 Task: Start in the project CarveWorks the sprint 'Fast Frenzy', with a duration of 3 weeks. Start in the project CarveWorks the sprint 'Fast Frenzy', with a duration of 2 weeks. Start in the project CarveWorks the sprint 'Fast Frenzy', with a duration of 1 week
Action: Mouse moved to (213, 69)
Screenshot: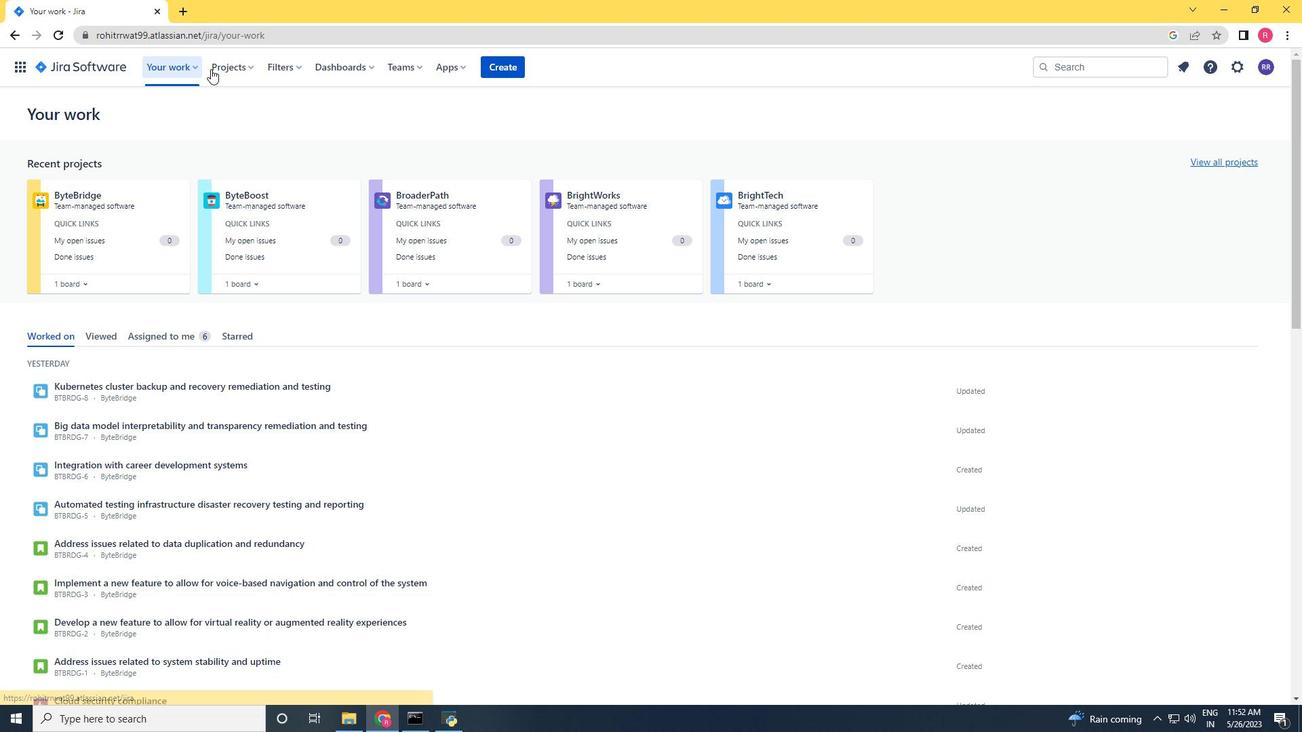 
Action: Mouse pressed left at (213, 69)
Screenshot: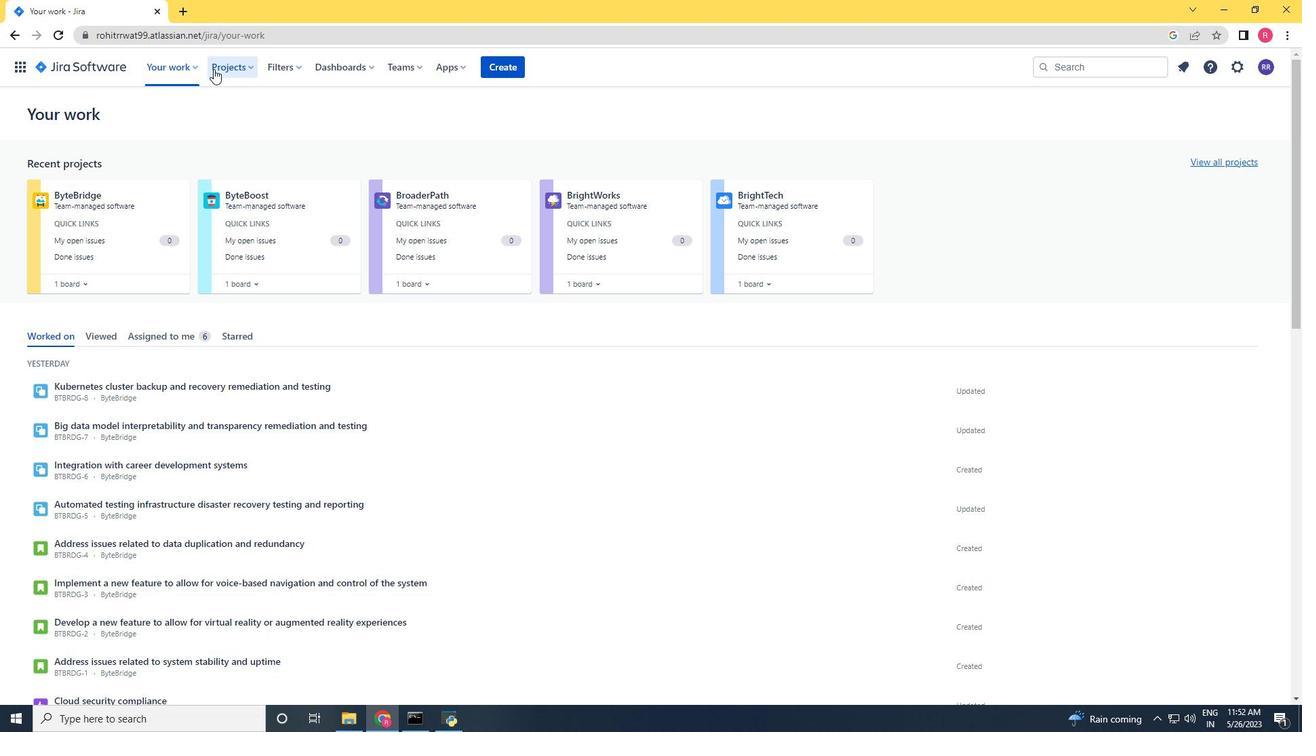 
Action: Mouse moved to (254, 139)
Screenshot: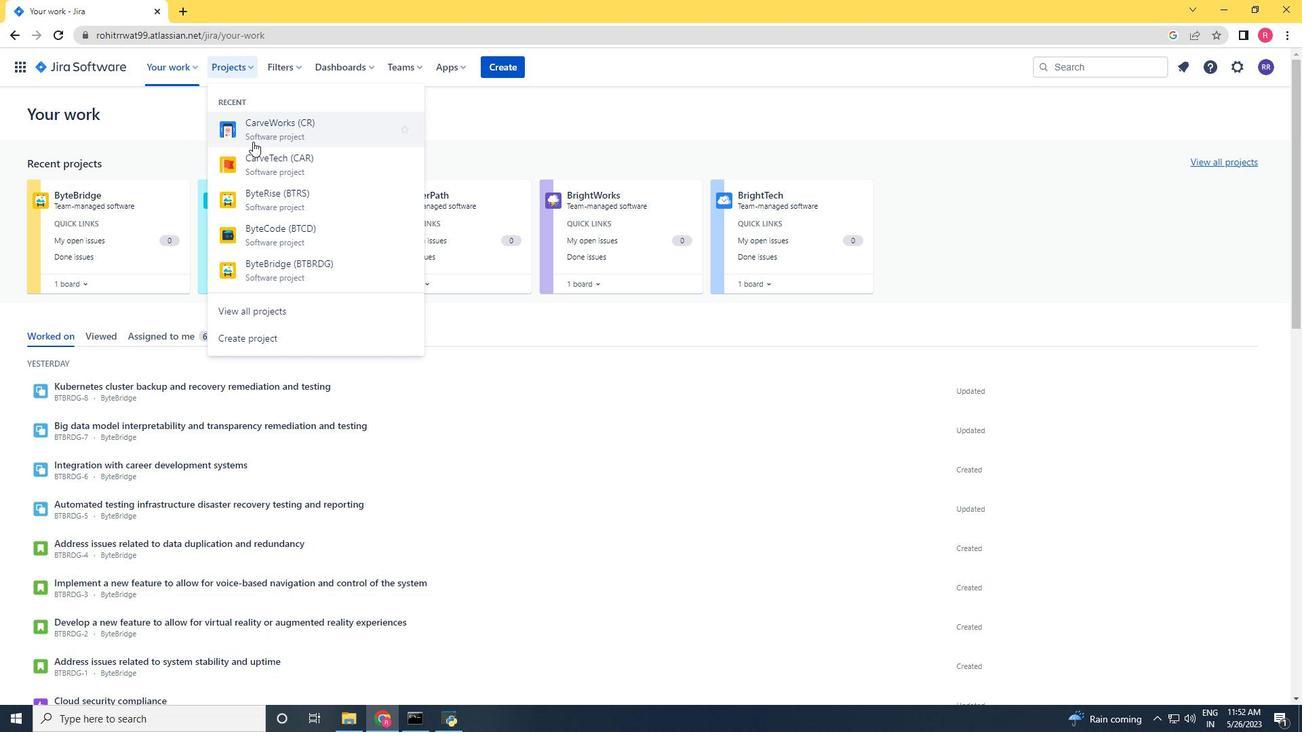
Action: Mouse pressed left at (254, 139)
Screenshot: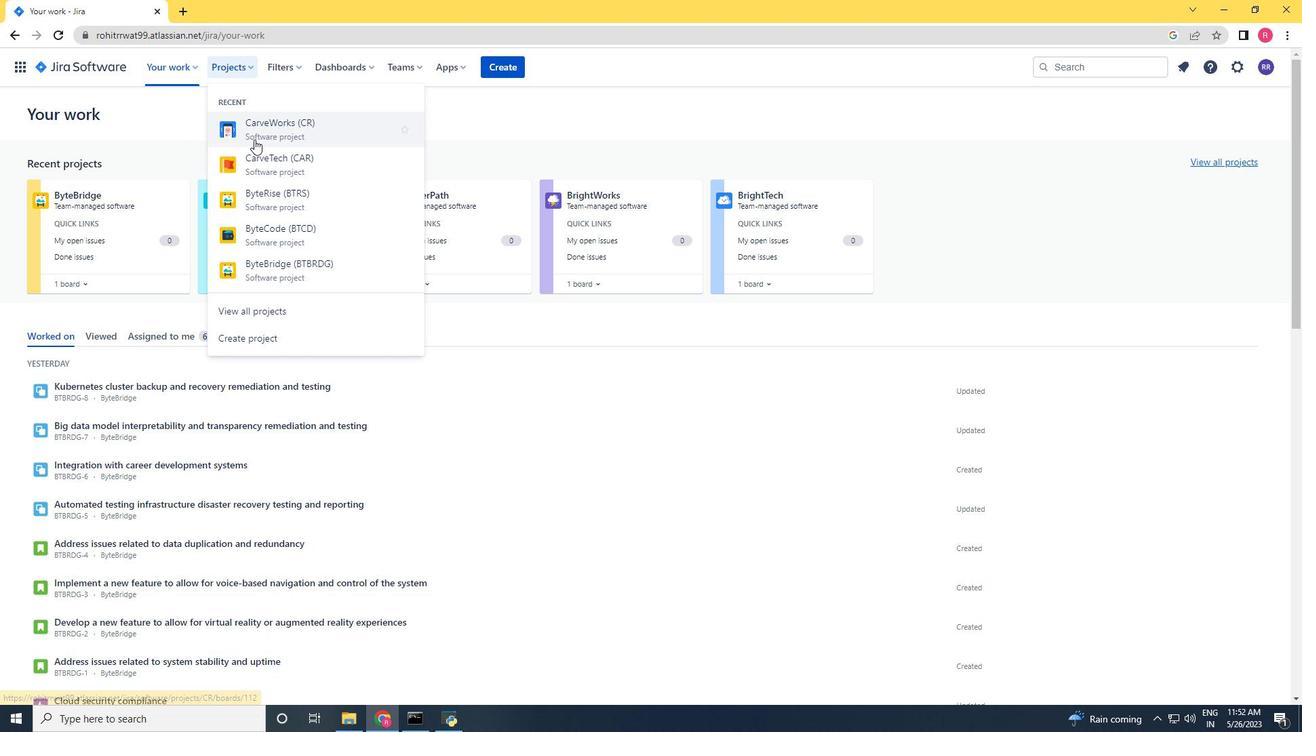 
Action: Mouse moved to (71, 202)
Screenshot: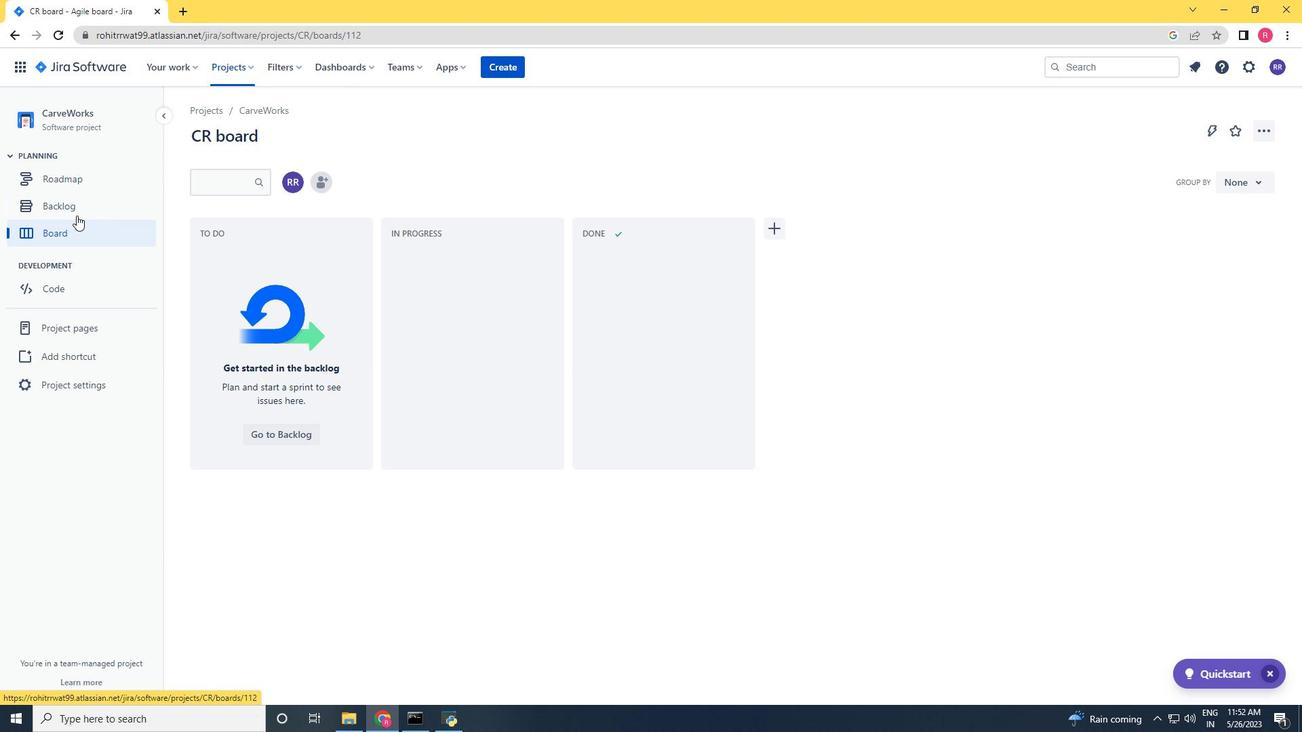 
Action: Mouse pressed left at (71, 202)
Screenshot: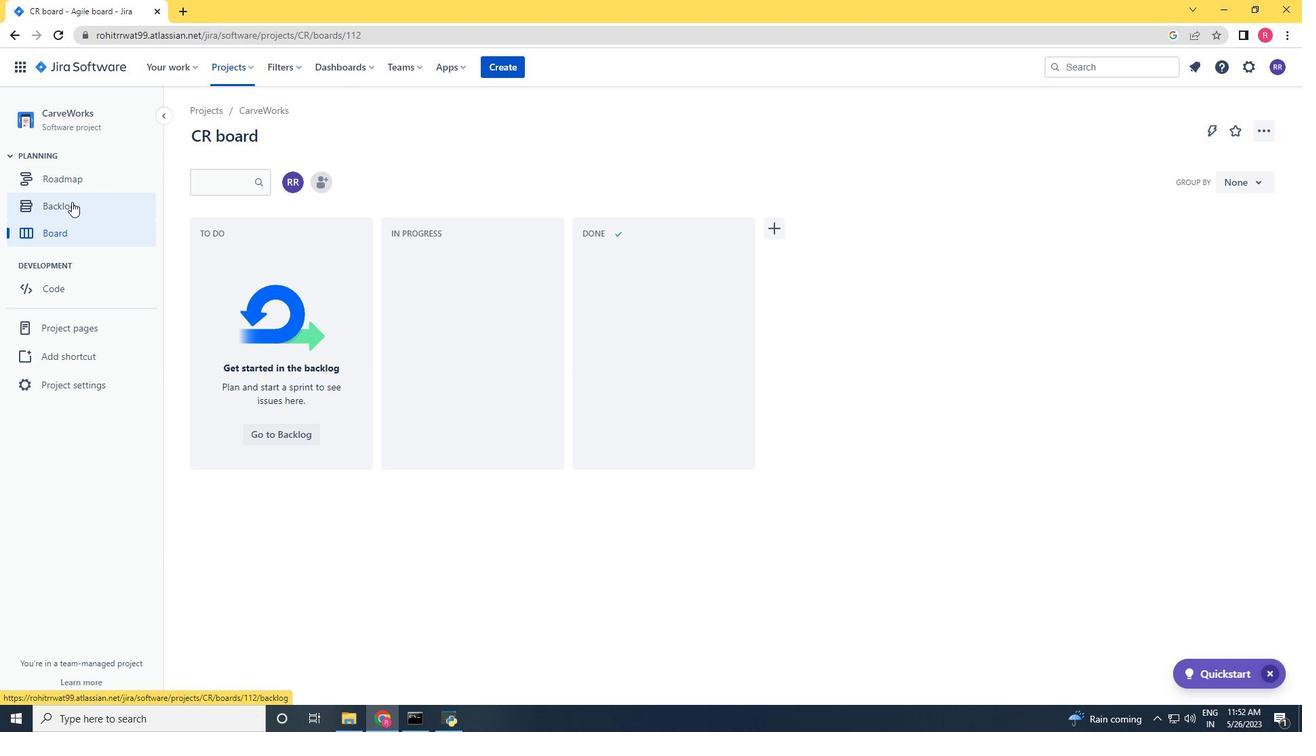 
Action: Mouse moved to (1186, 211)
Screenshot: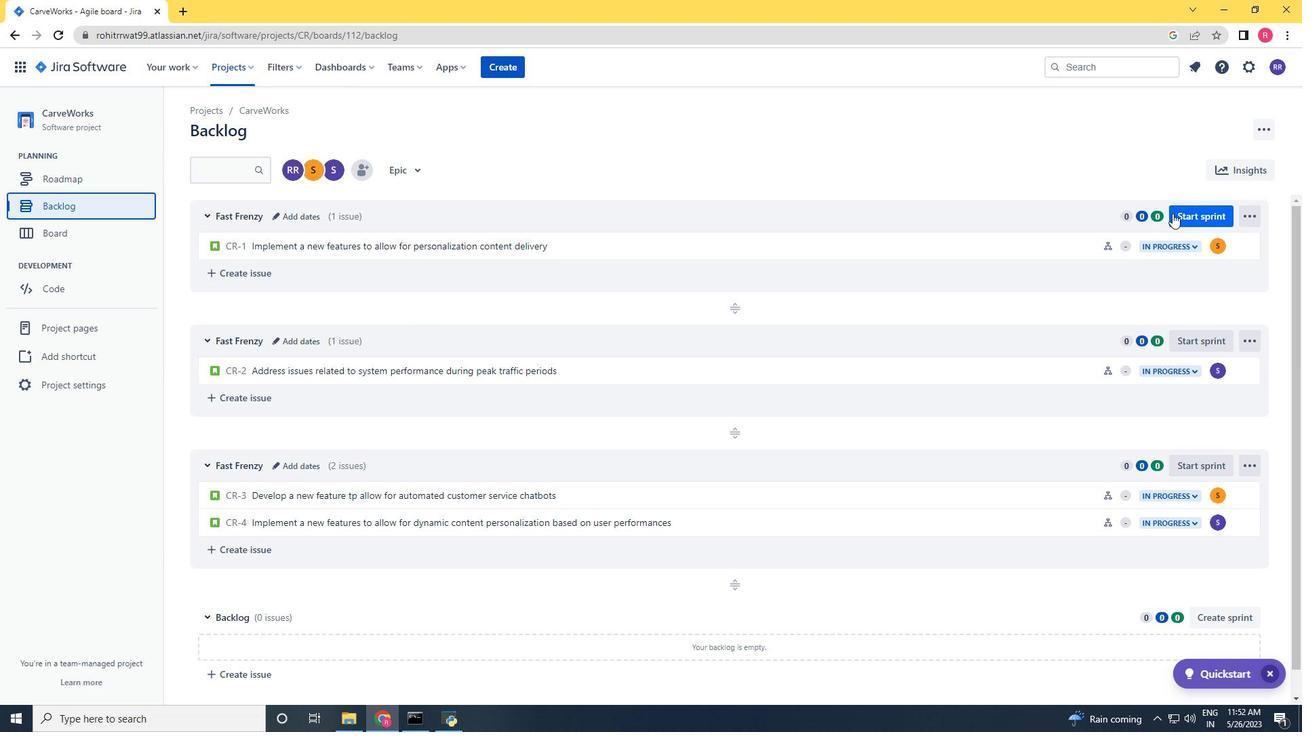 
Action: Mouse pressed left at (1186, 211)
Screenshot: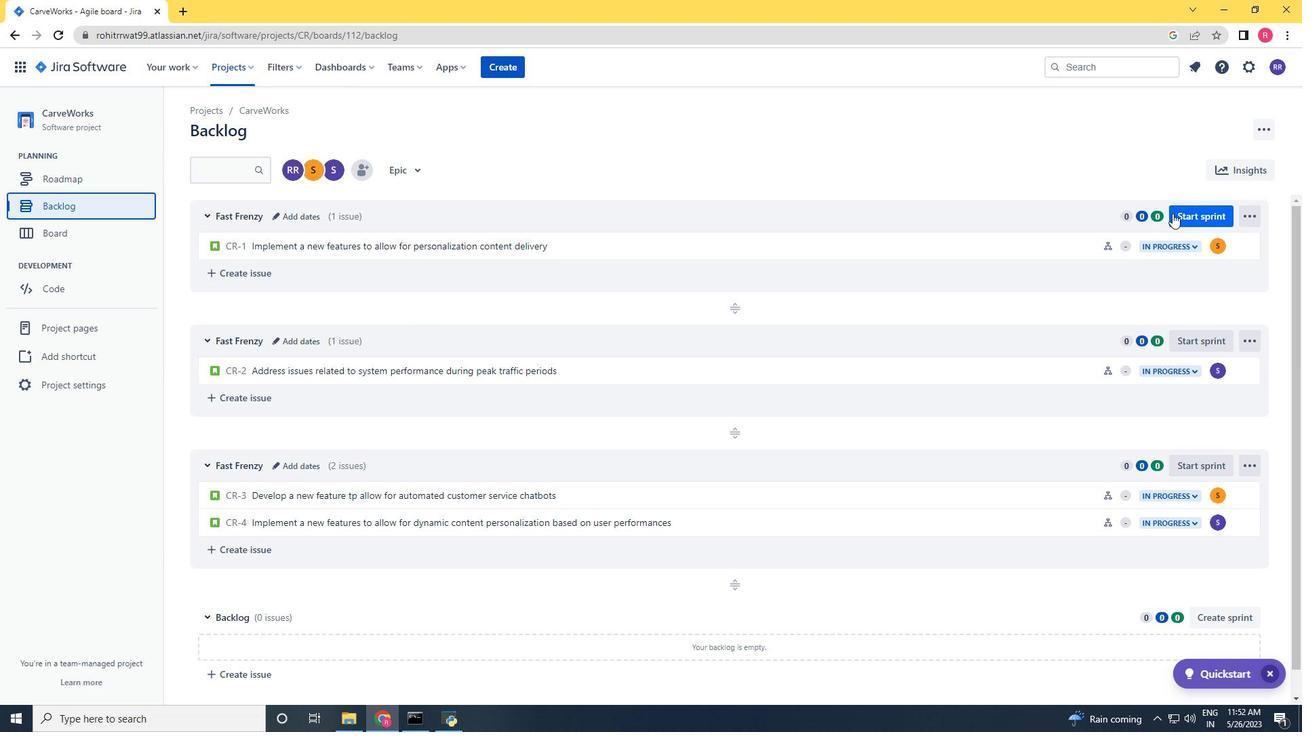
Action: Mouse moved to (604, 243)
Screenshot: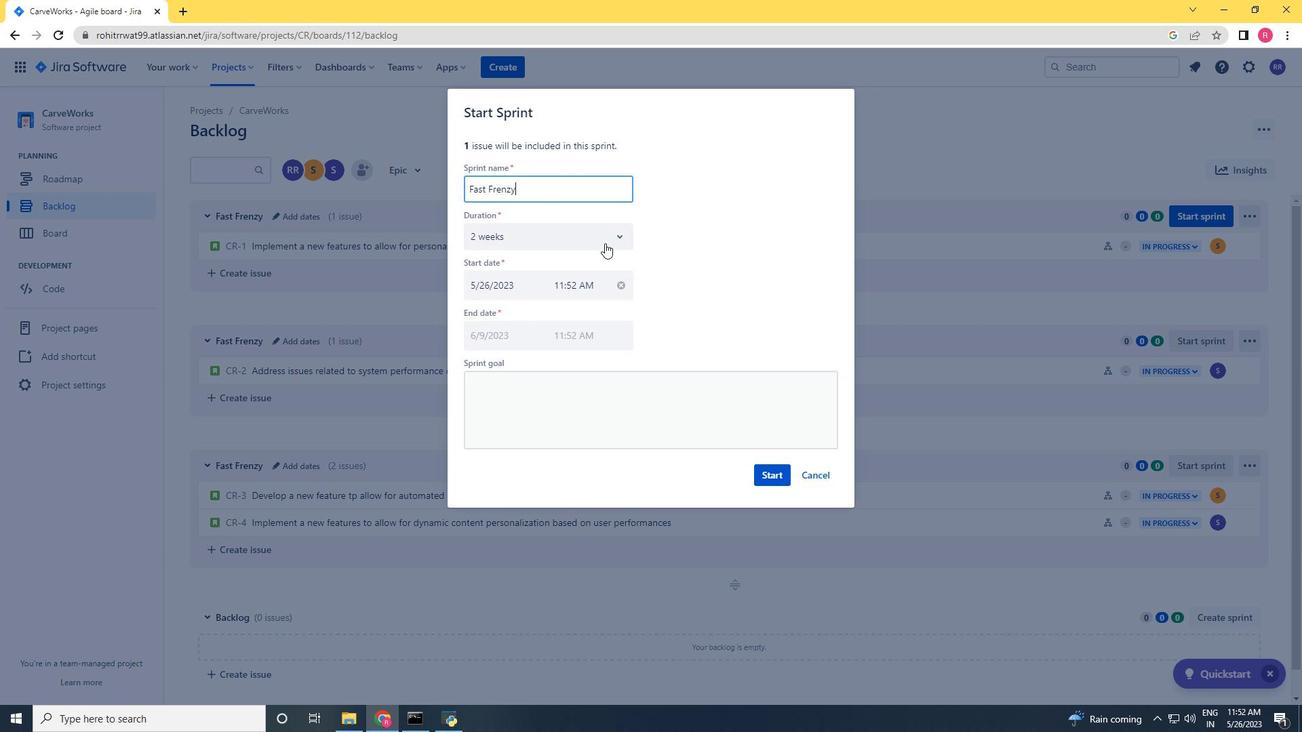 
Action: Mouse pressed left at (604, 243)
Screenshot: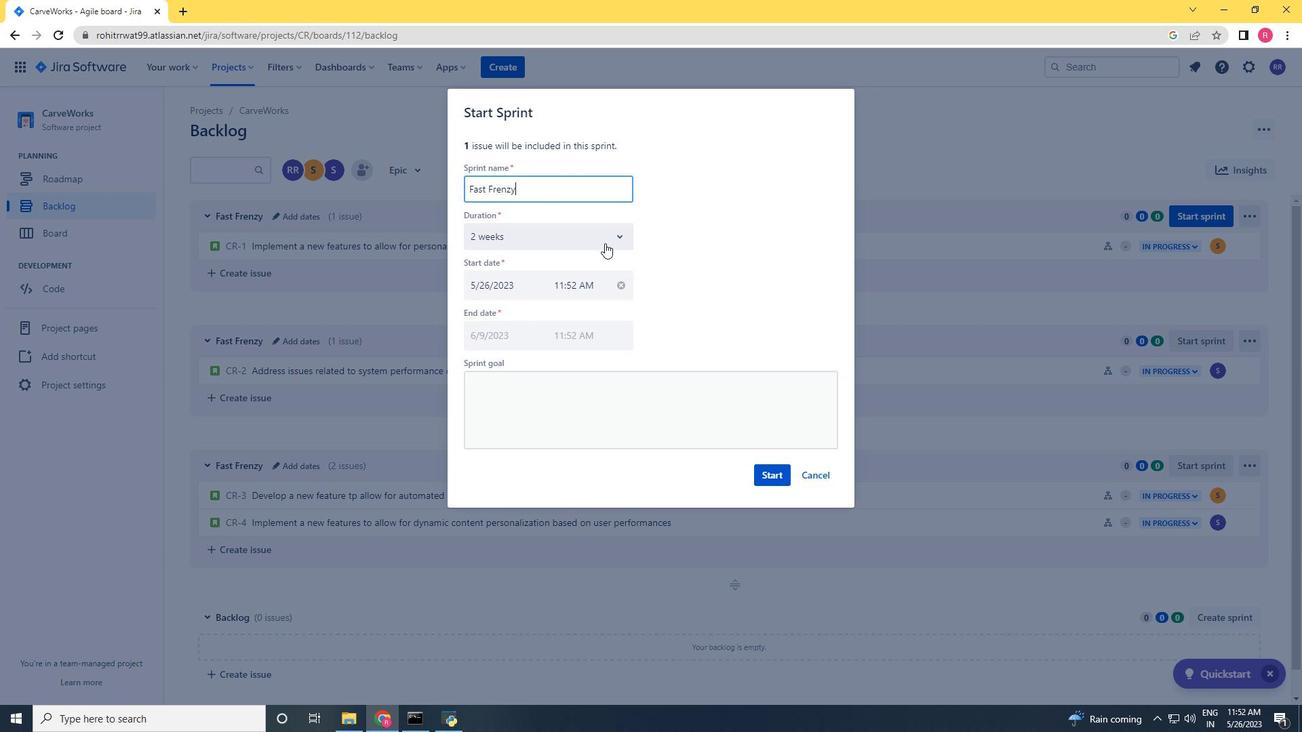 
Action: Mouse moved to (569, 308)
Screenshot: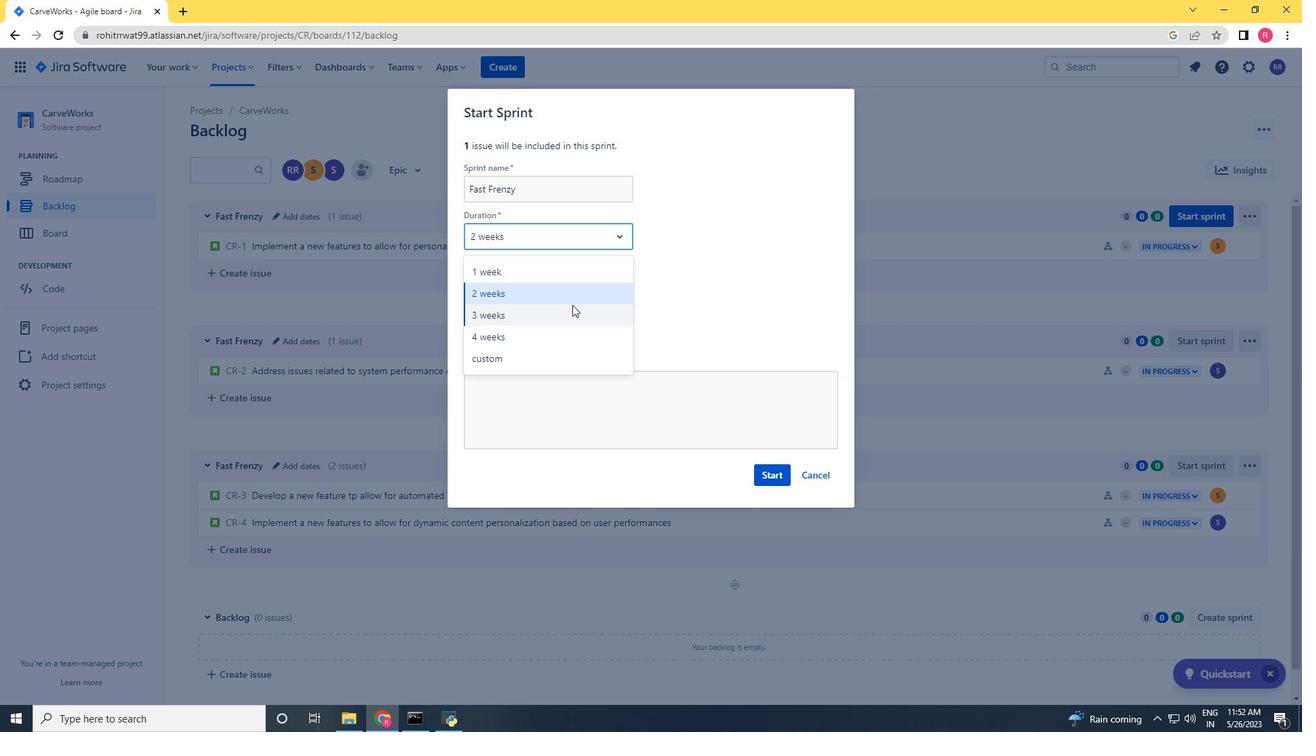 
Action: Mouse pressed left at (569, 308)
Screenshot: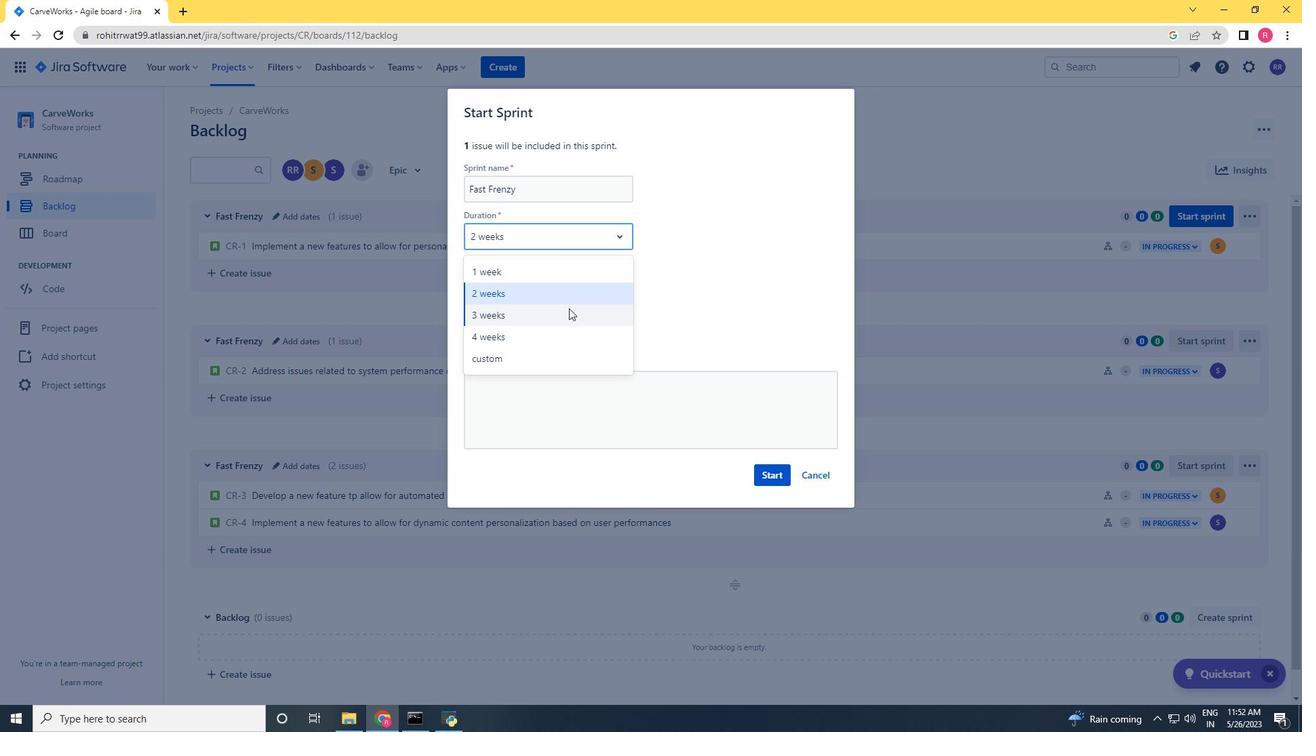 
Action: Mouse moved to (773, 474)
Screenshot: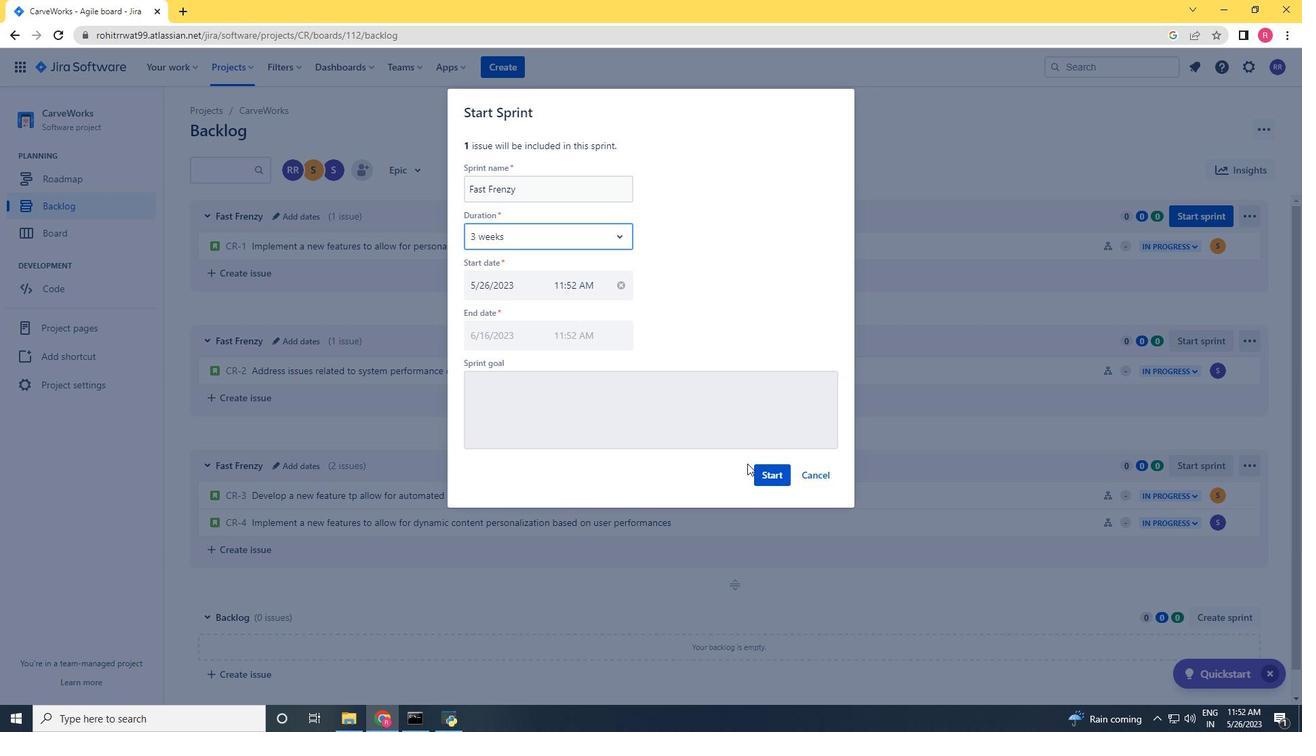 
Action: Mouse pressed left at (773, 474)
Screenshot: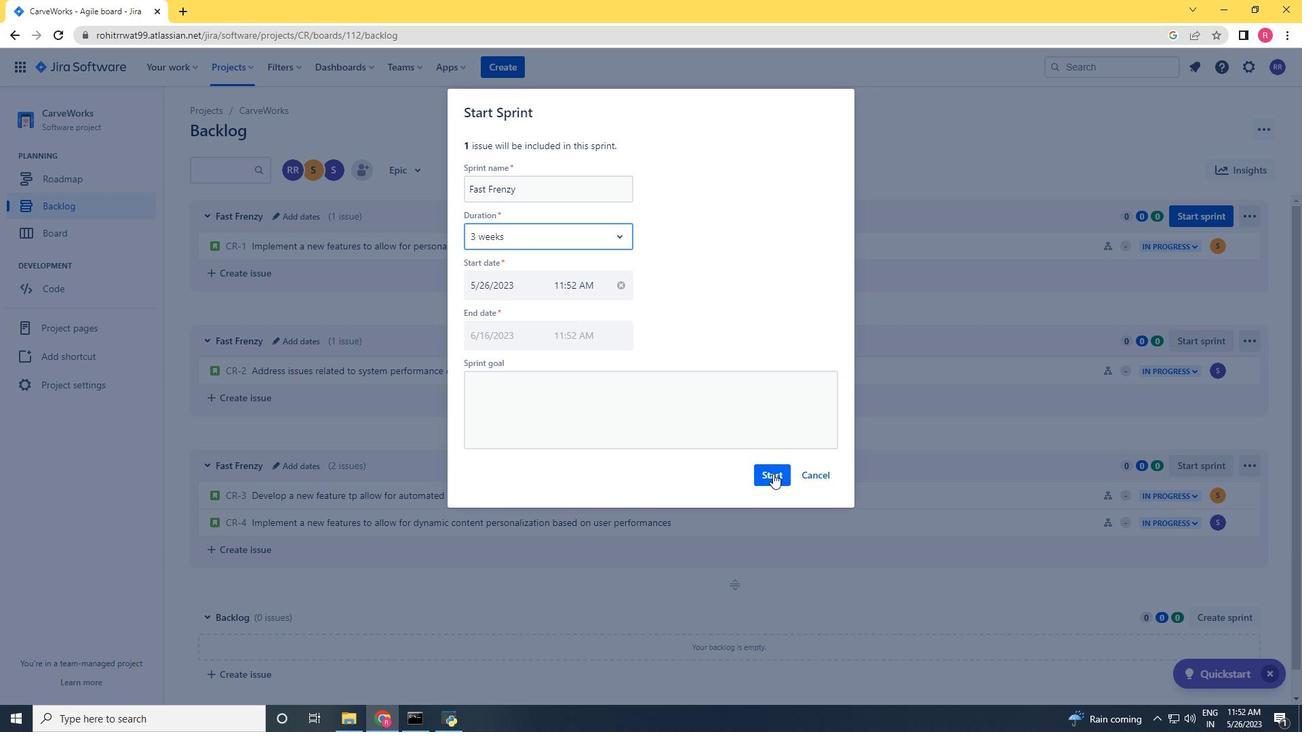 
Action: Mouse moved to (138, 217)
Screenshot: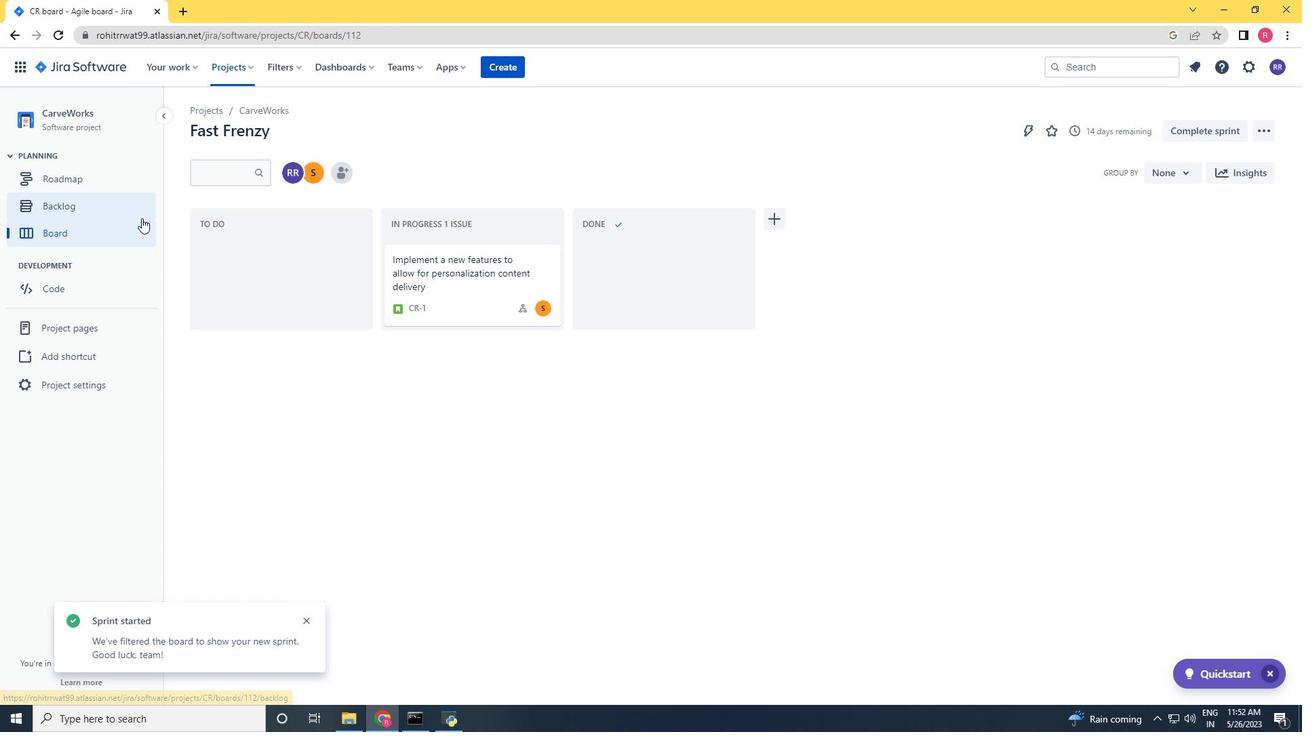 
Action: Mouse pressed left at (138, 217)
Screenshot: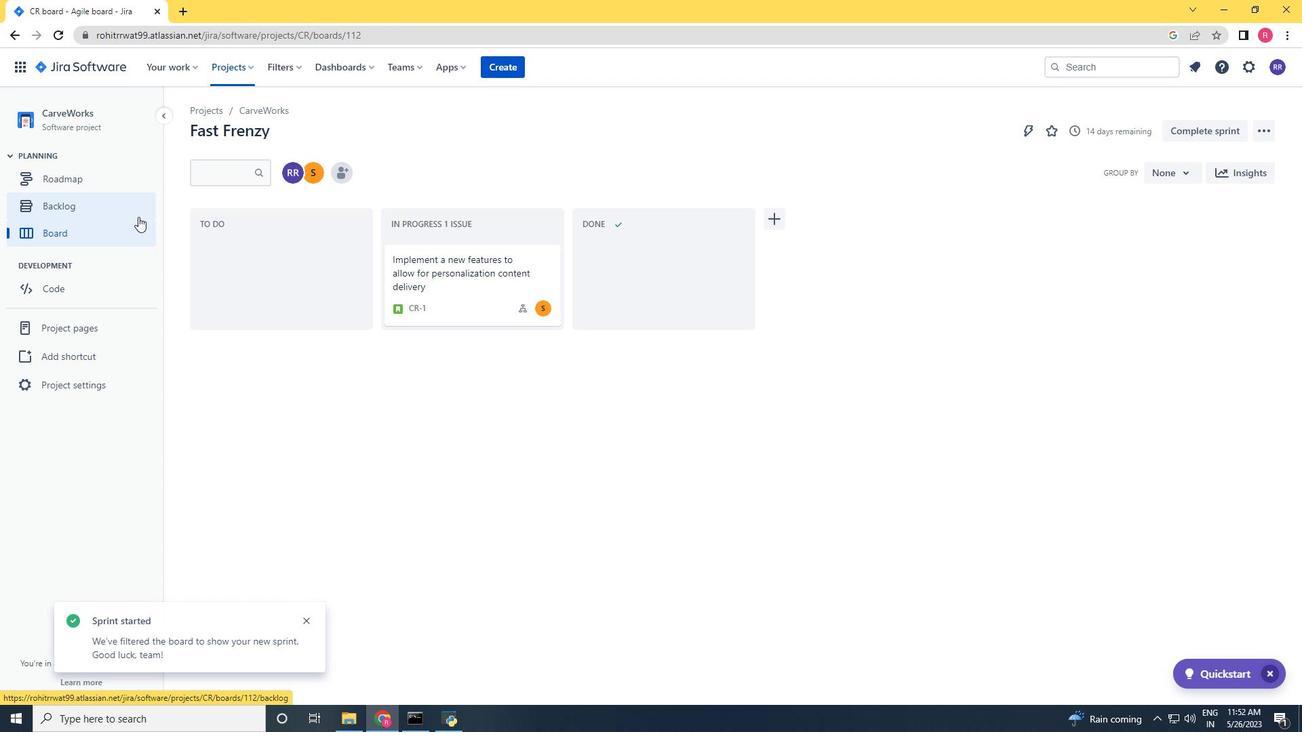 
Action: Mouse moved to (1186, 331)
Screenshot: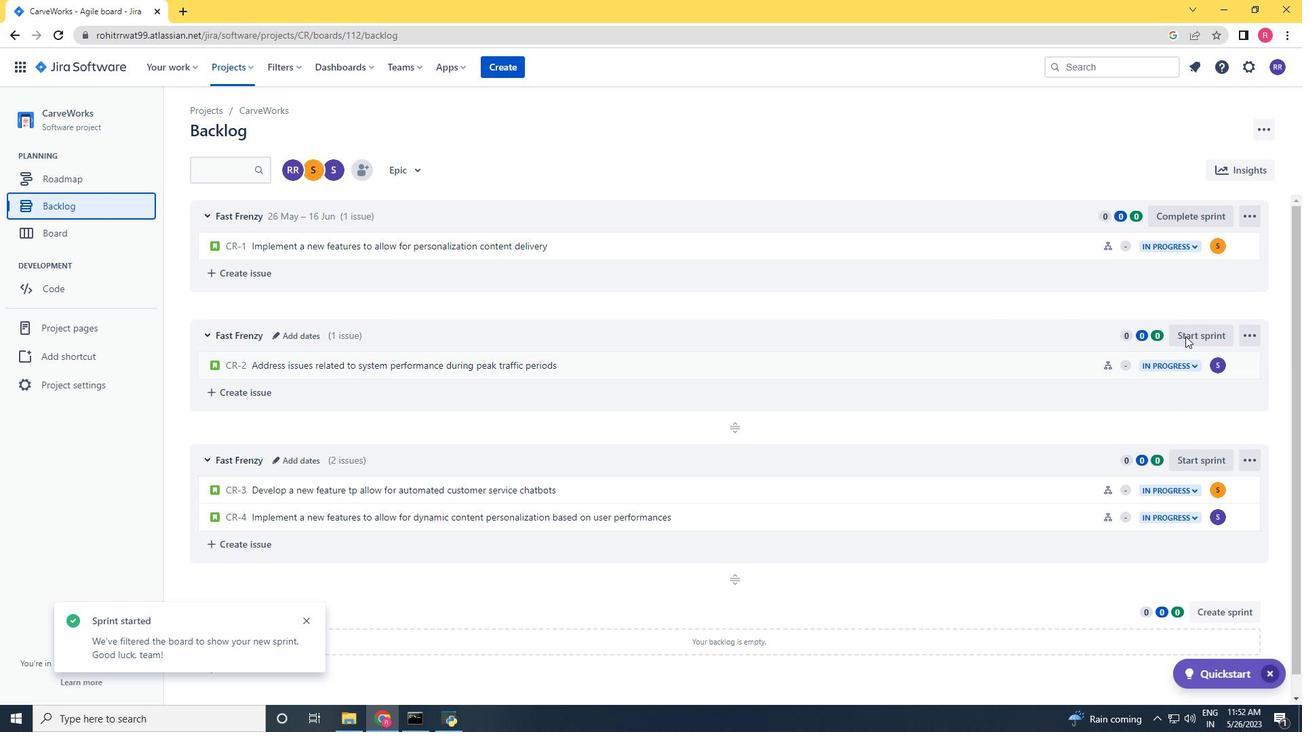
Action: Mouse pressed left at (1186, 331)
Screenshot: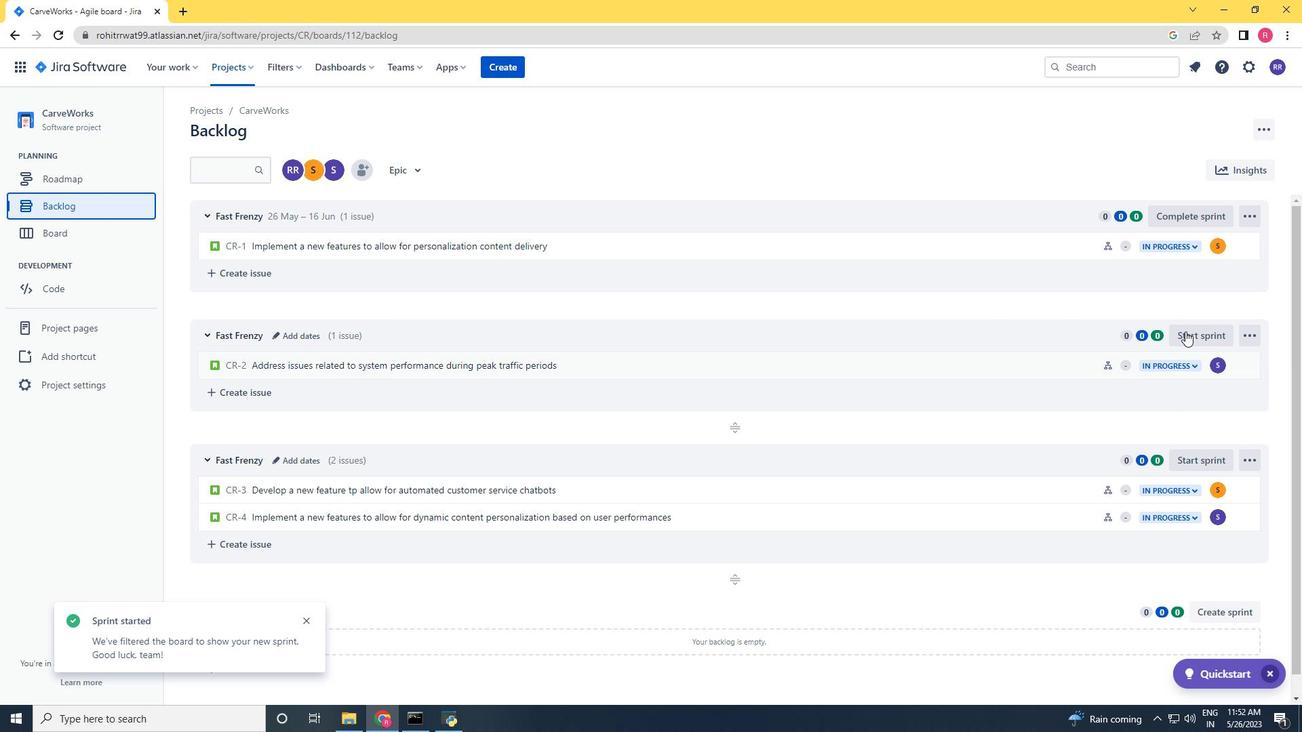 
Action: Mouse moved to (595, 221)
Screenshot: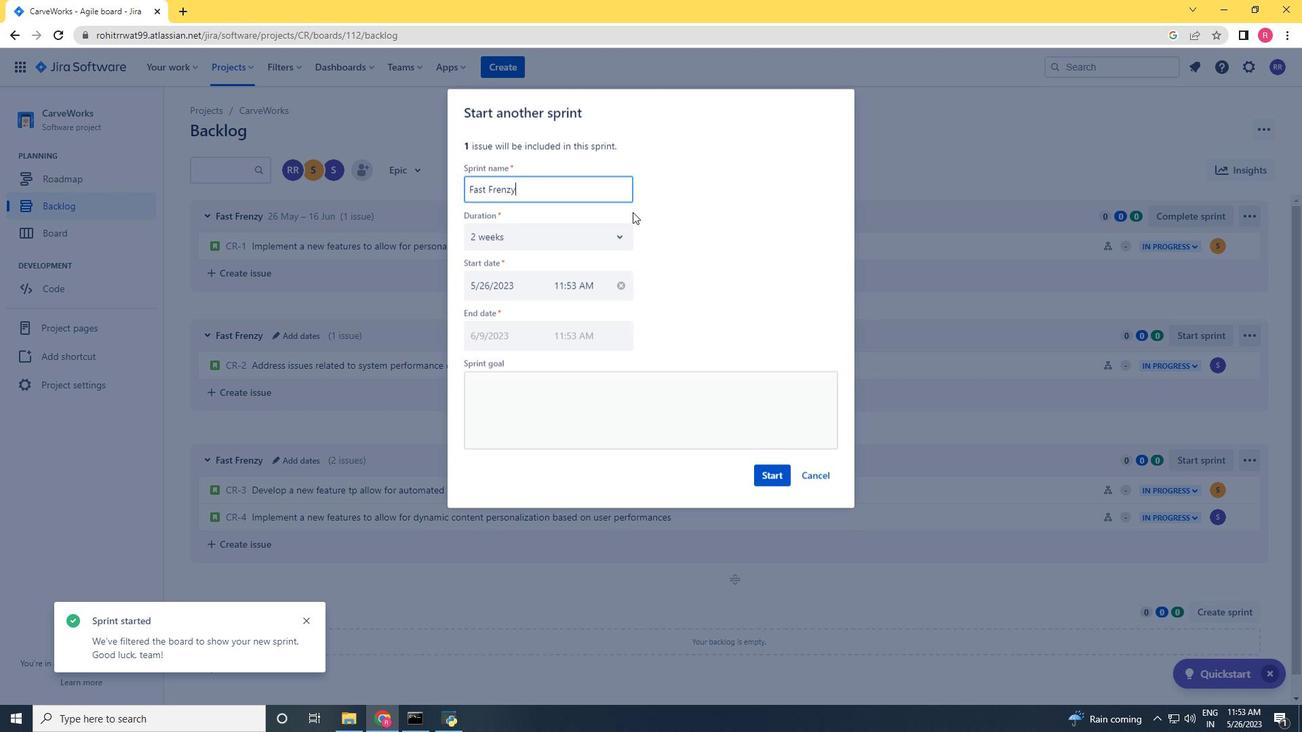 
Action: Mouse pressed left at (595, 221)
Screenshot: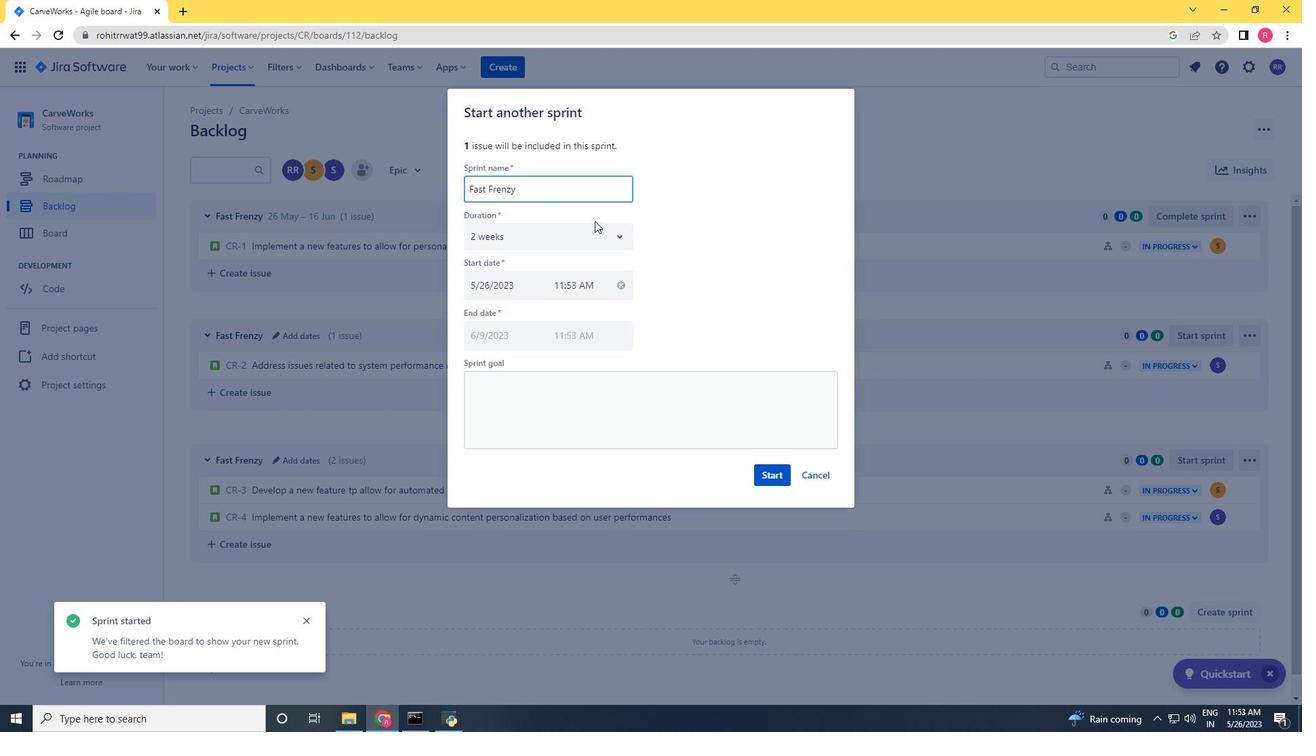 
Action: Mouse moved to (595, 228)
Screenshot: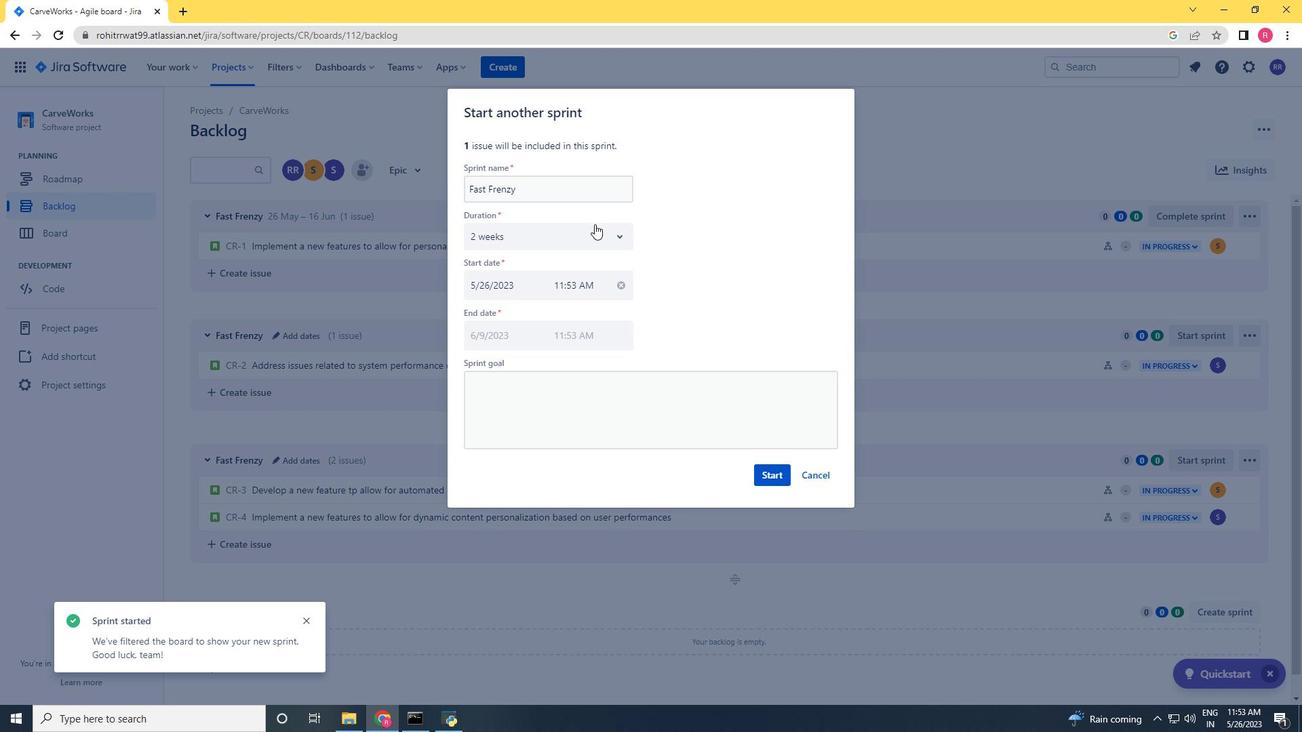 
Action: Mouse pressed left at (595, 228)
Screenshot: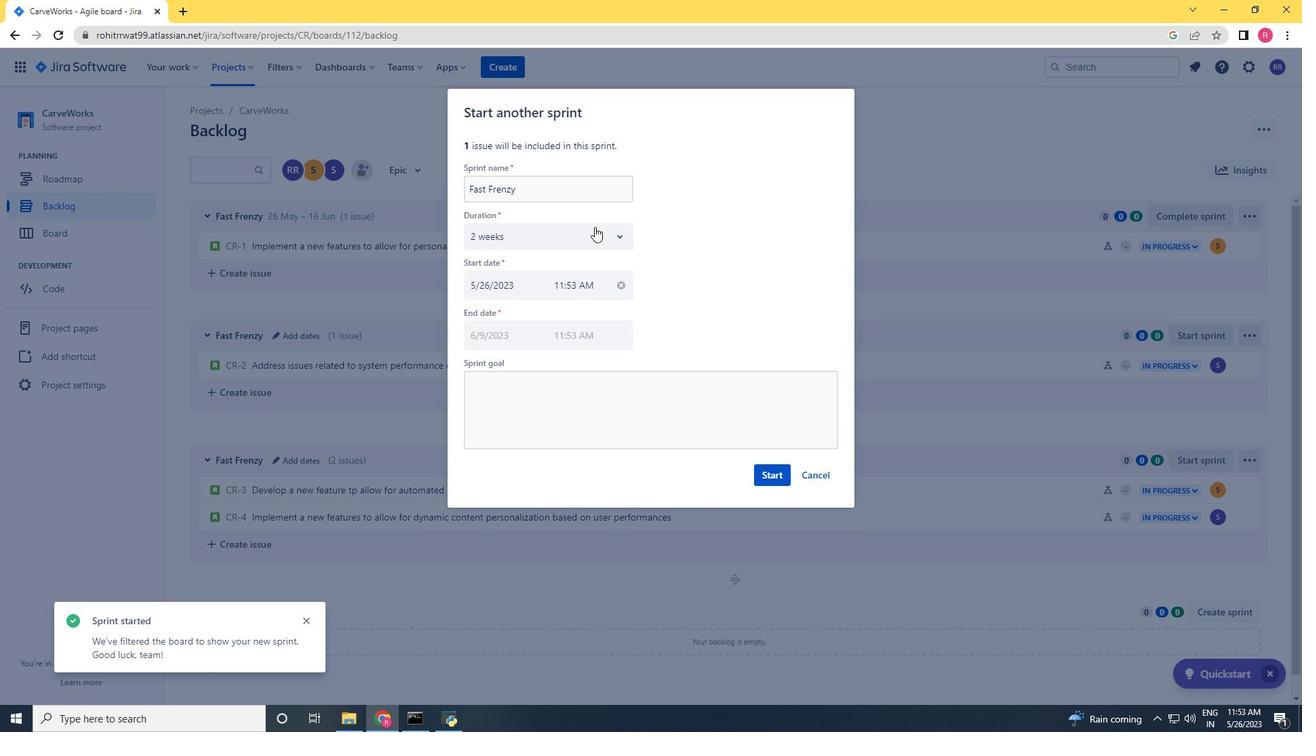 
Action: Mouse moved to (558, 293)
Screenshot: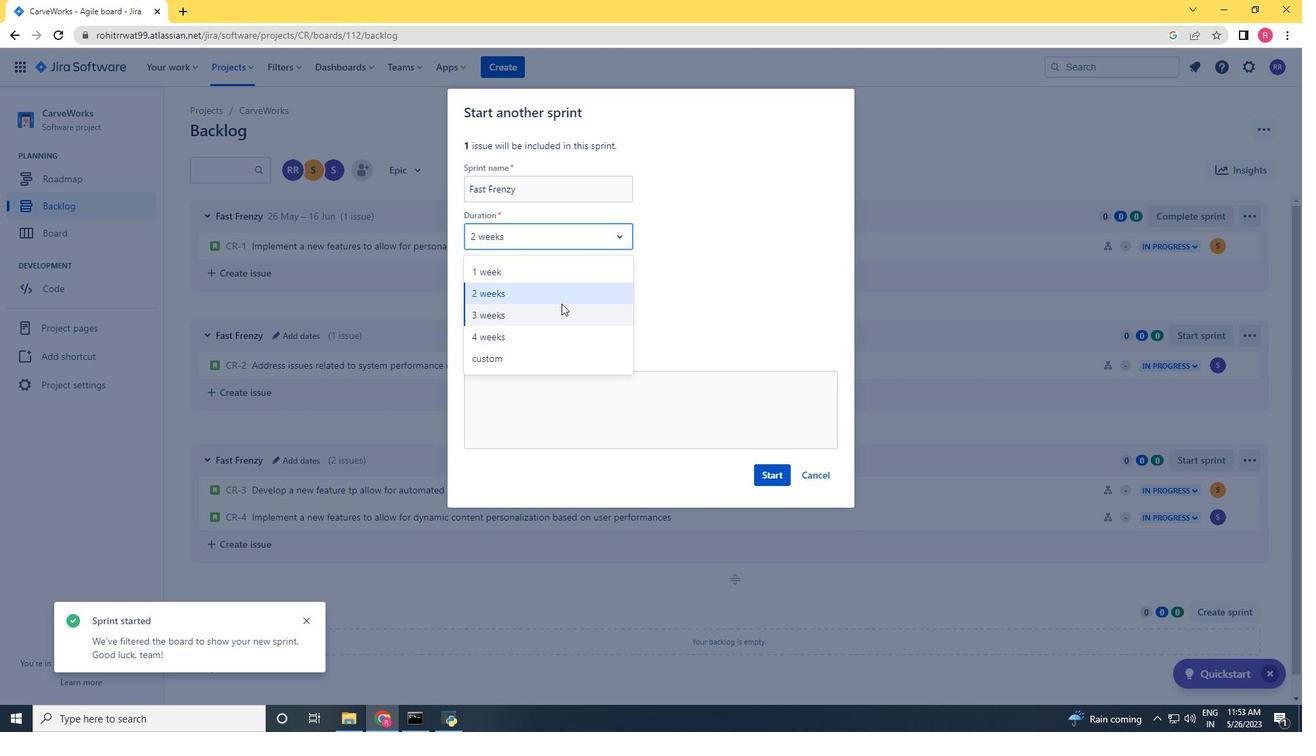
Action: Mouse pressed left at (558, 293)
Screenshot: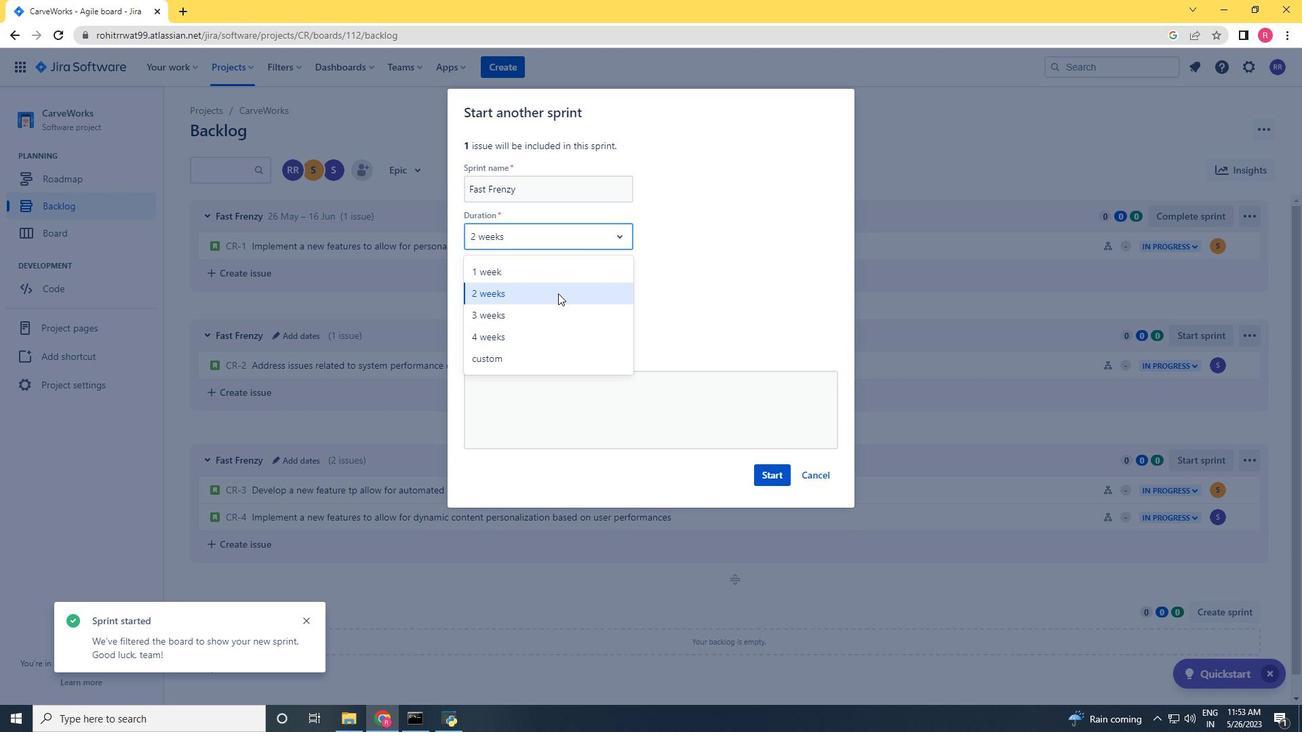 
Action: Mouse moved to (774, 474)
Screenshot: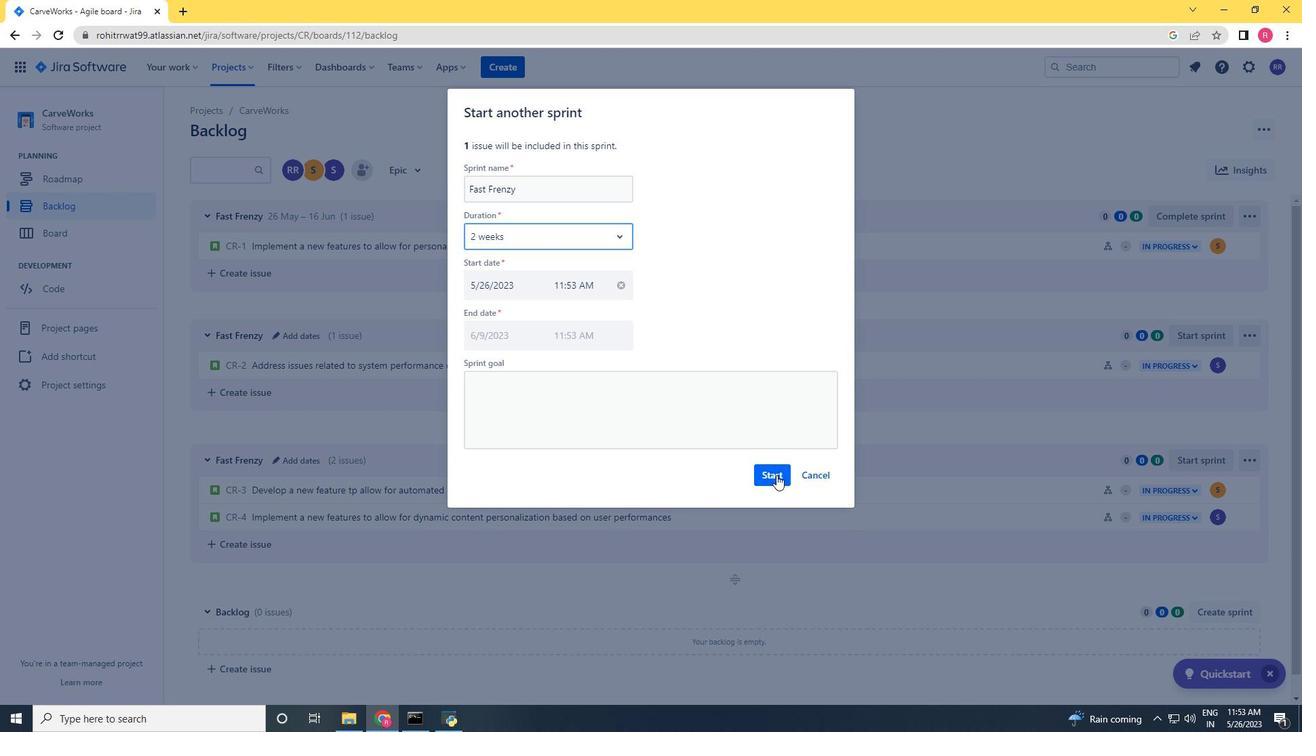 
Action: Mouse pressed left at (774, 474)
Screenshot: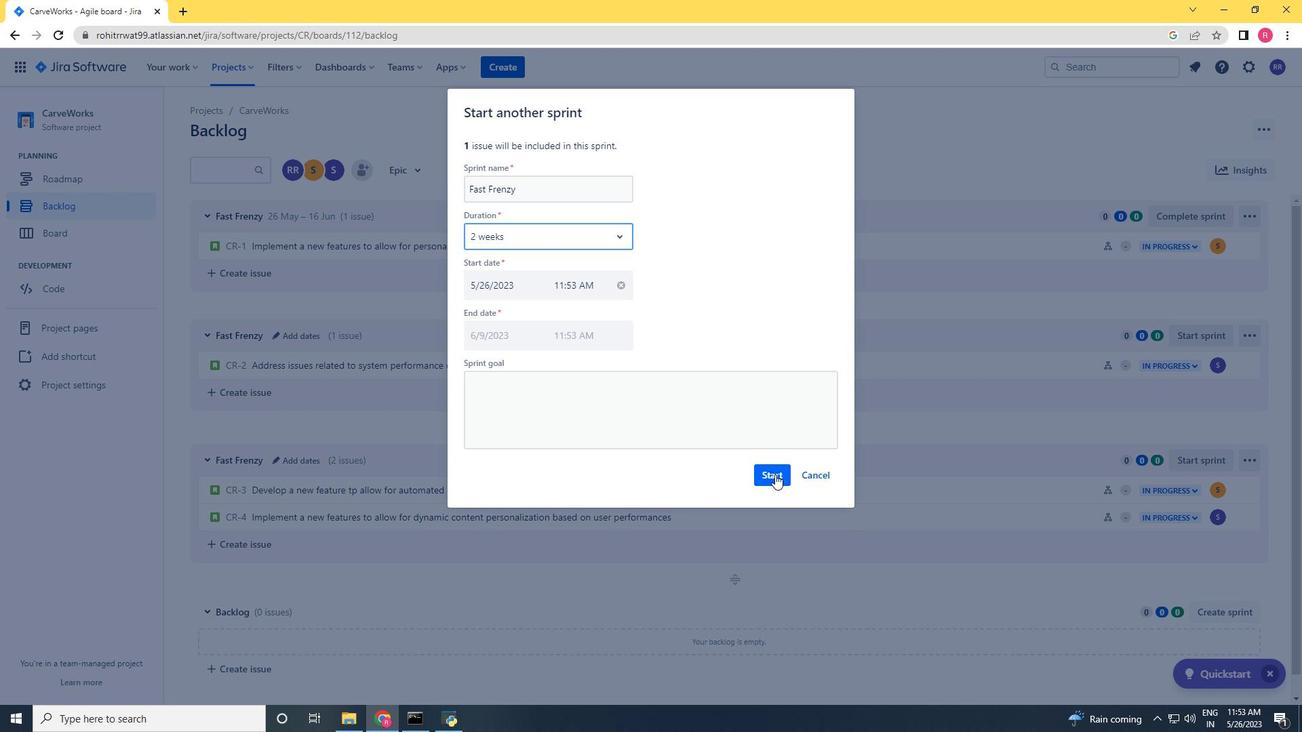 
Action: Mouse moved to (97, 205)
Screenshot: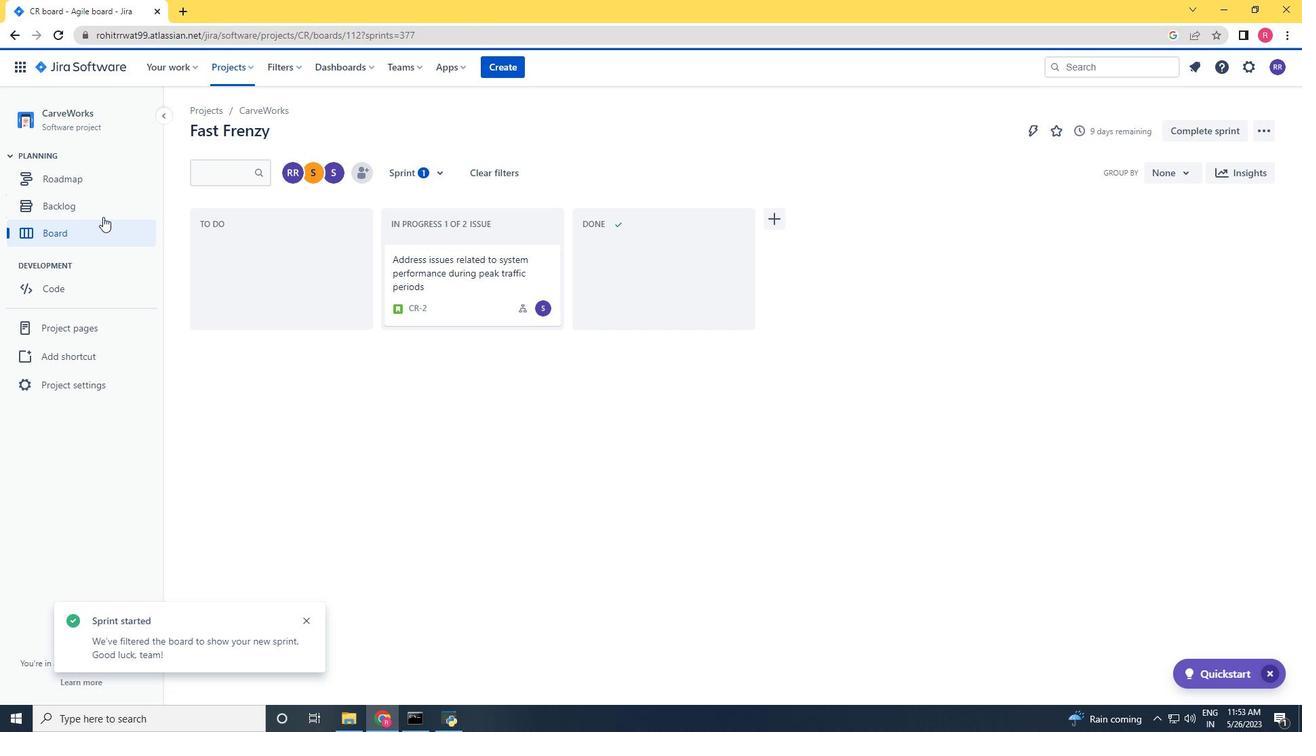 
Action: Mouse pressed left at (97, 205)
Screenshot: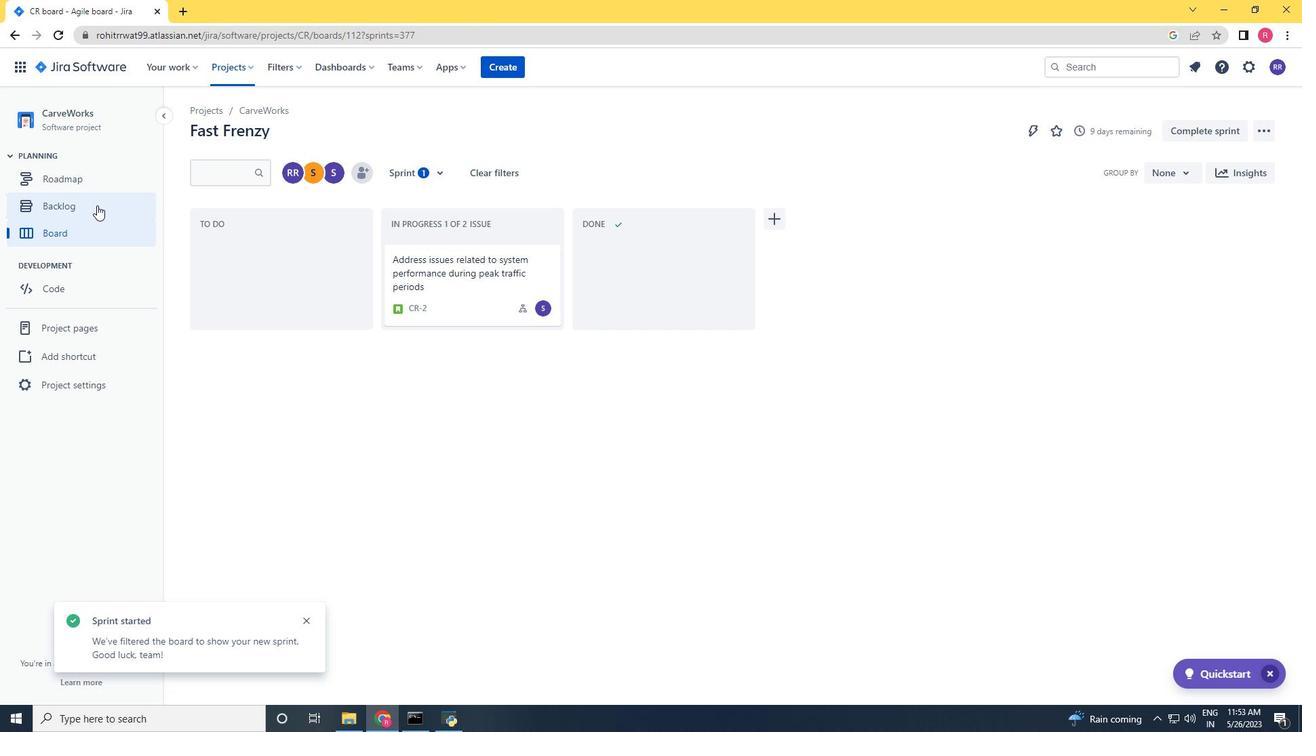 
Action: Mouse moved to (1196, 449)
Screenshot: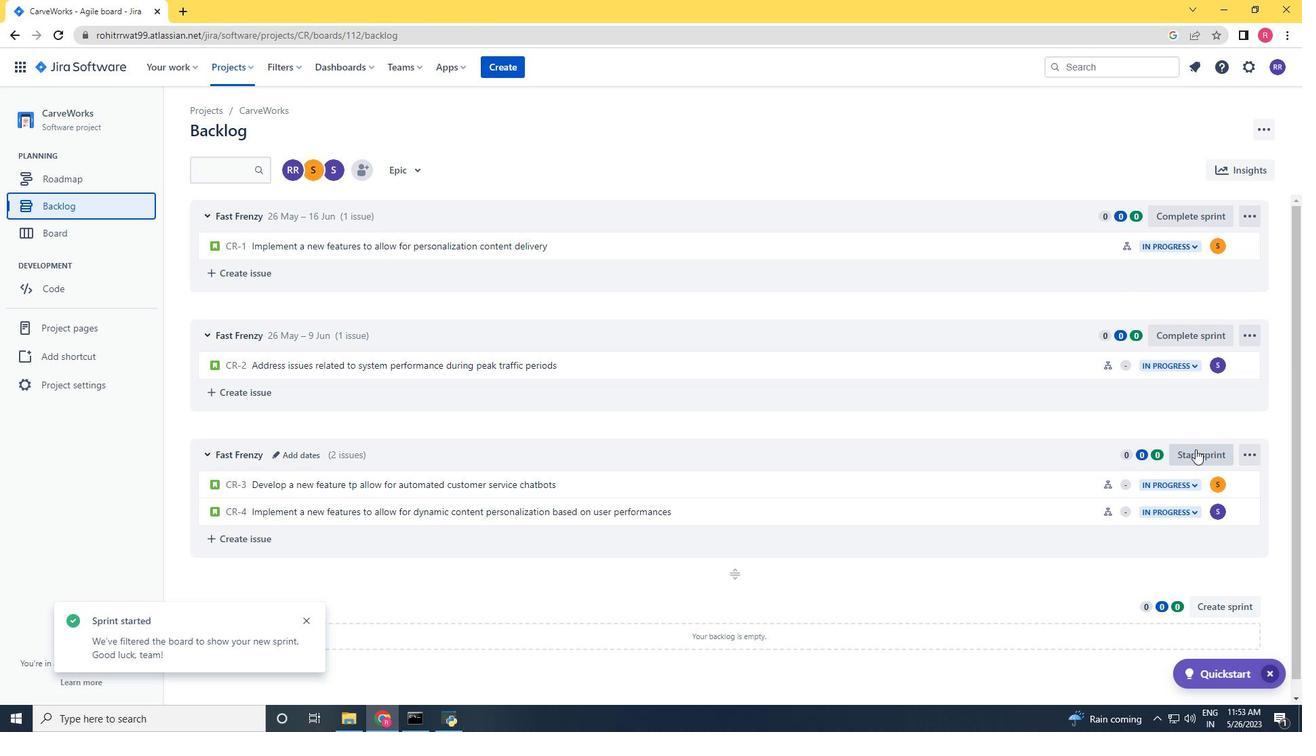 
Action: Mouse pressed left at (1196, 449)
Screenshot: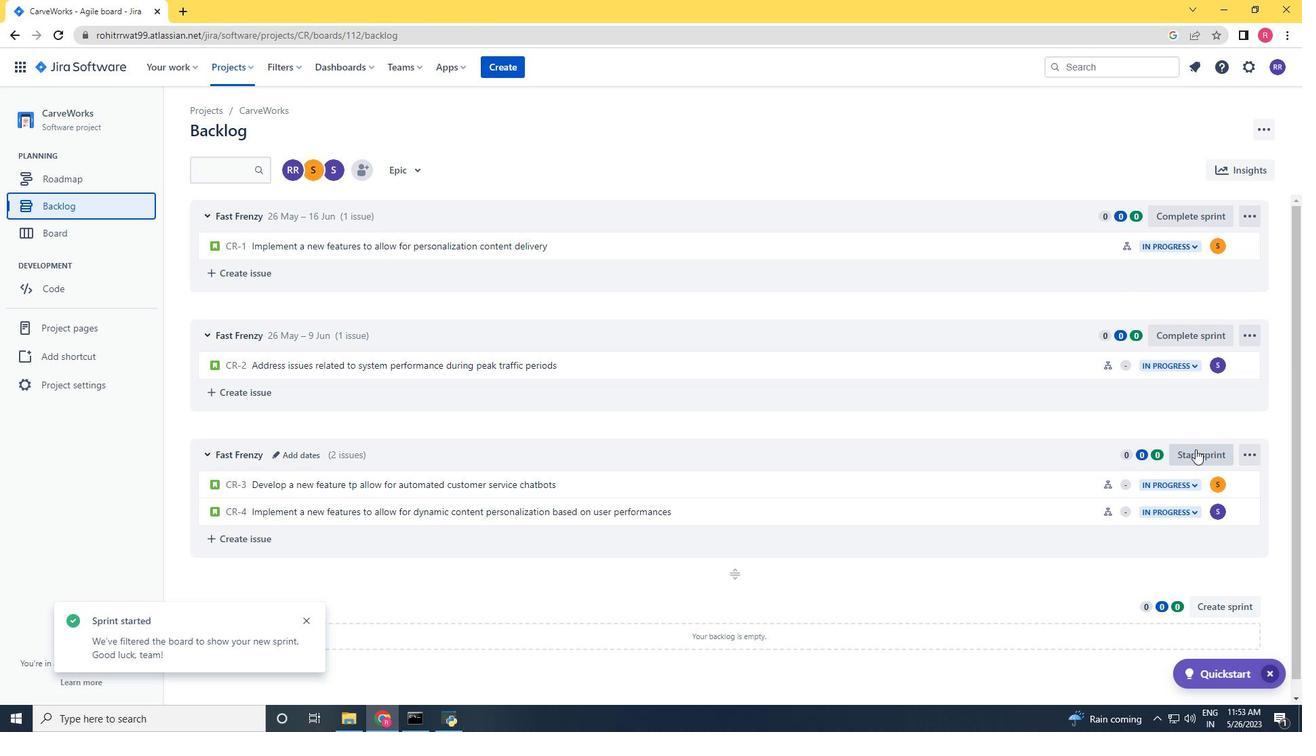 
Action: Mouse moved to (599, 240)
Screenshot: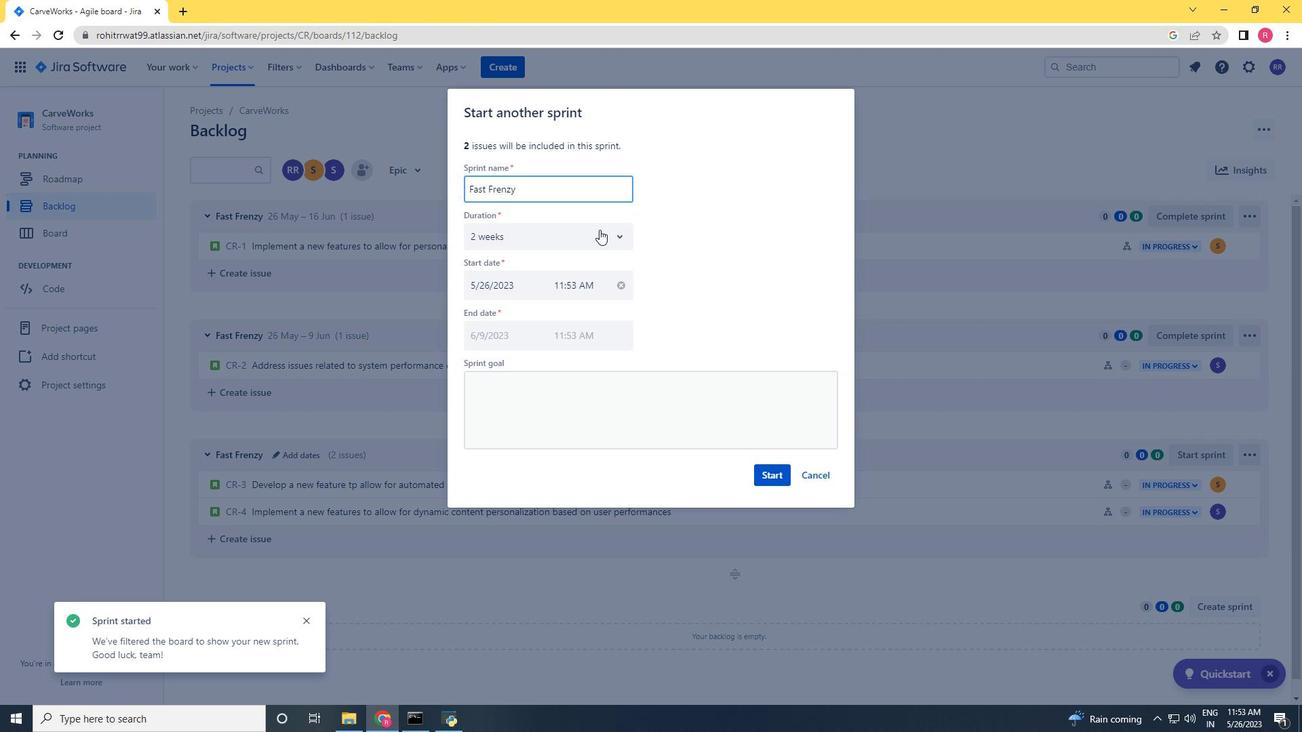 
Action: Mouse pressed left at (599, 240)
Screenshot: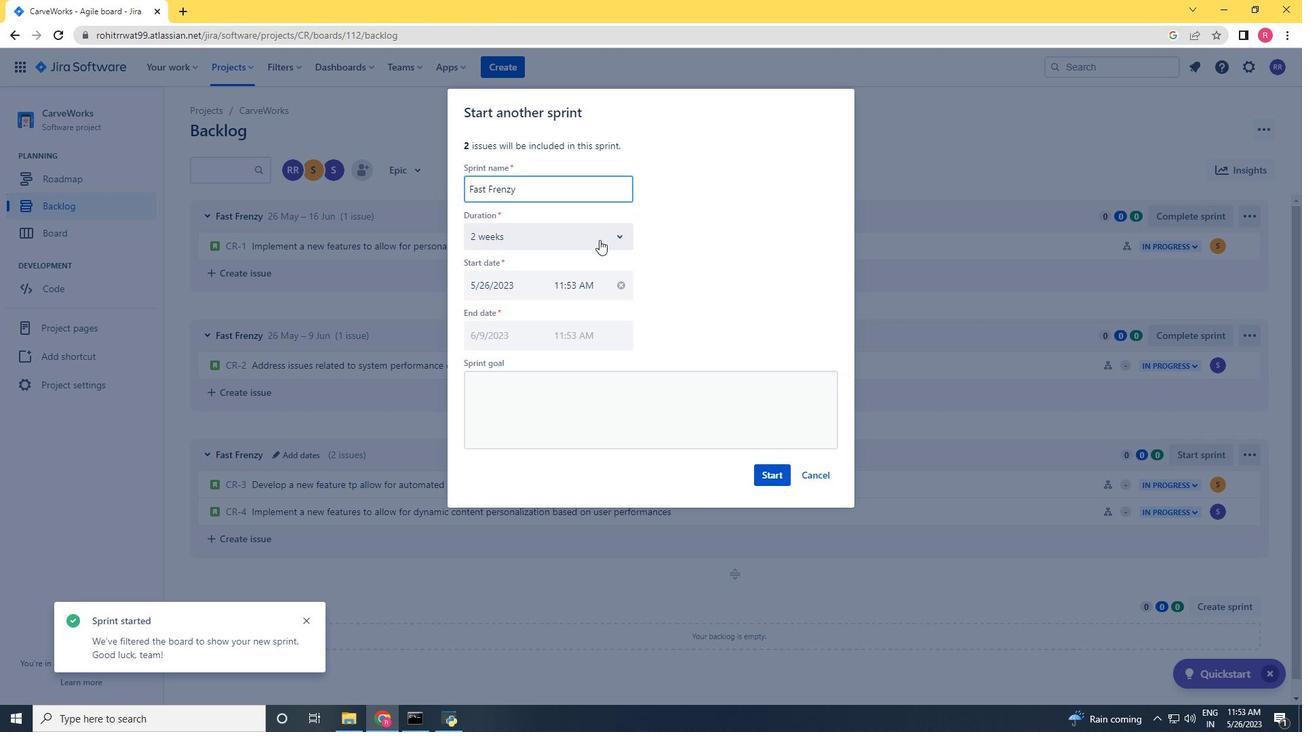 
Action: Mouse moved to (523, 274)
Screenshot: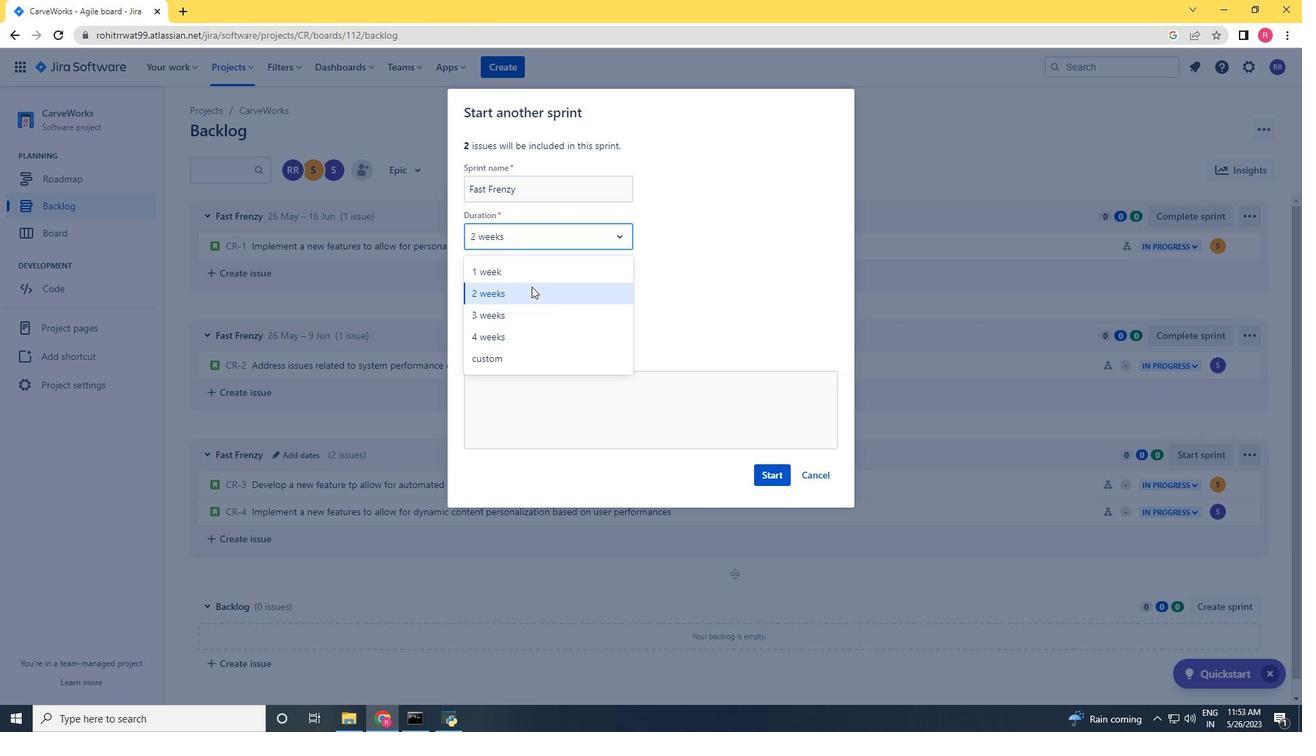 
Action: Mouse pressed left at (523, 274)
Screenshot: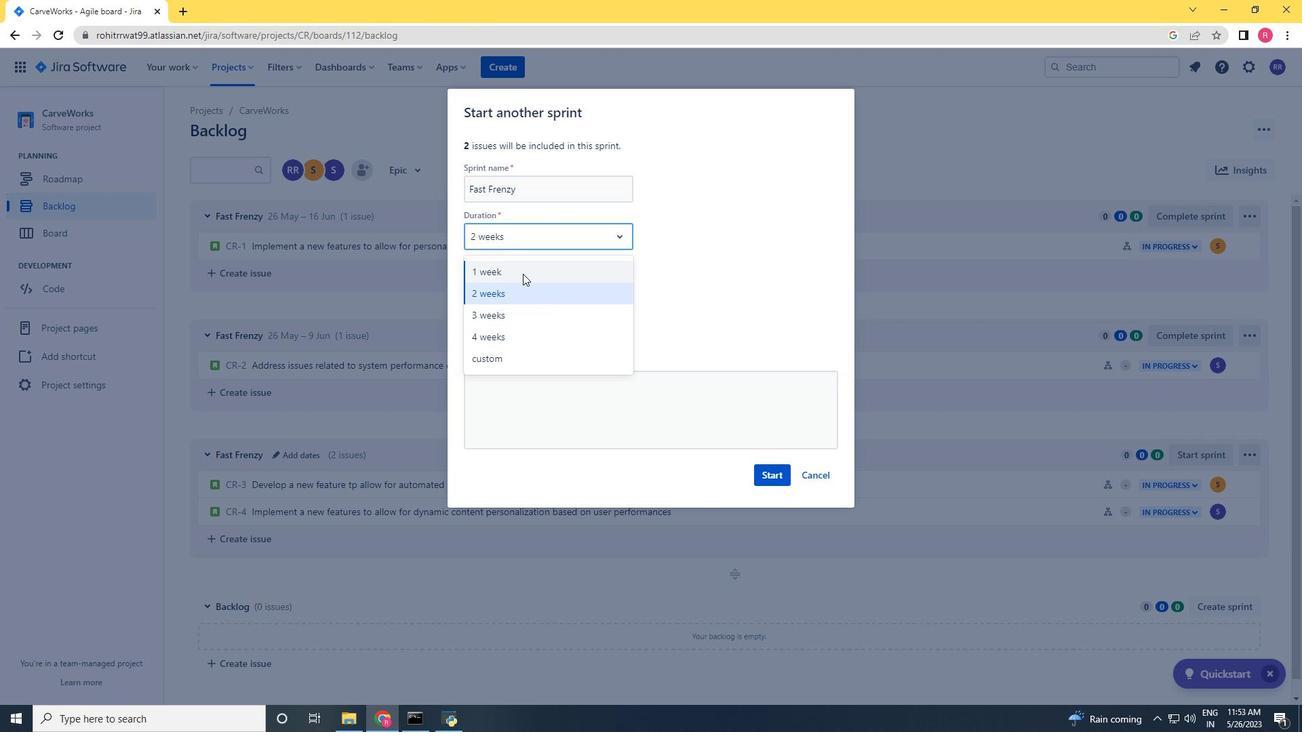
Action: Mouse moved to (782, 472)
Screenshot: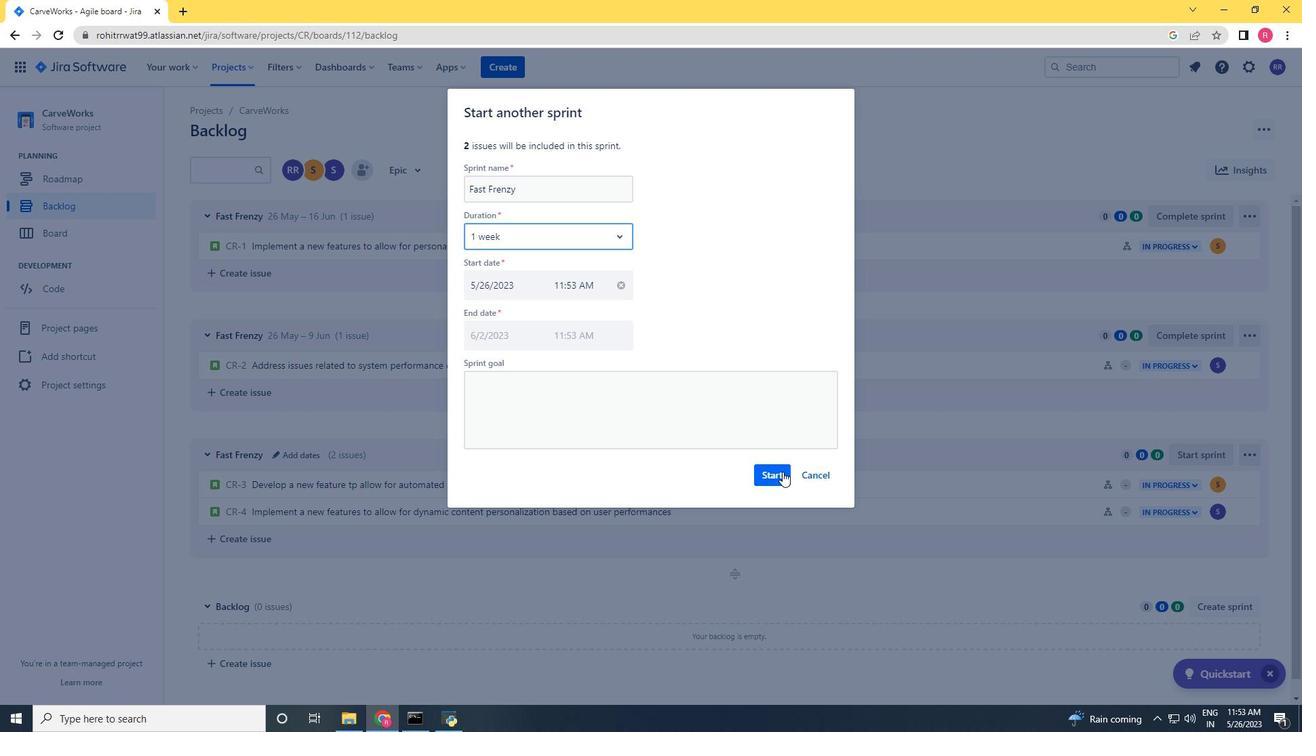 
Action: Mouse pressed left at (782, 472)
Screenshot: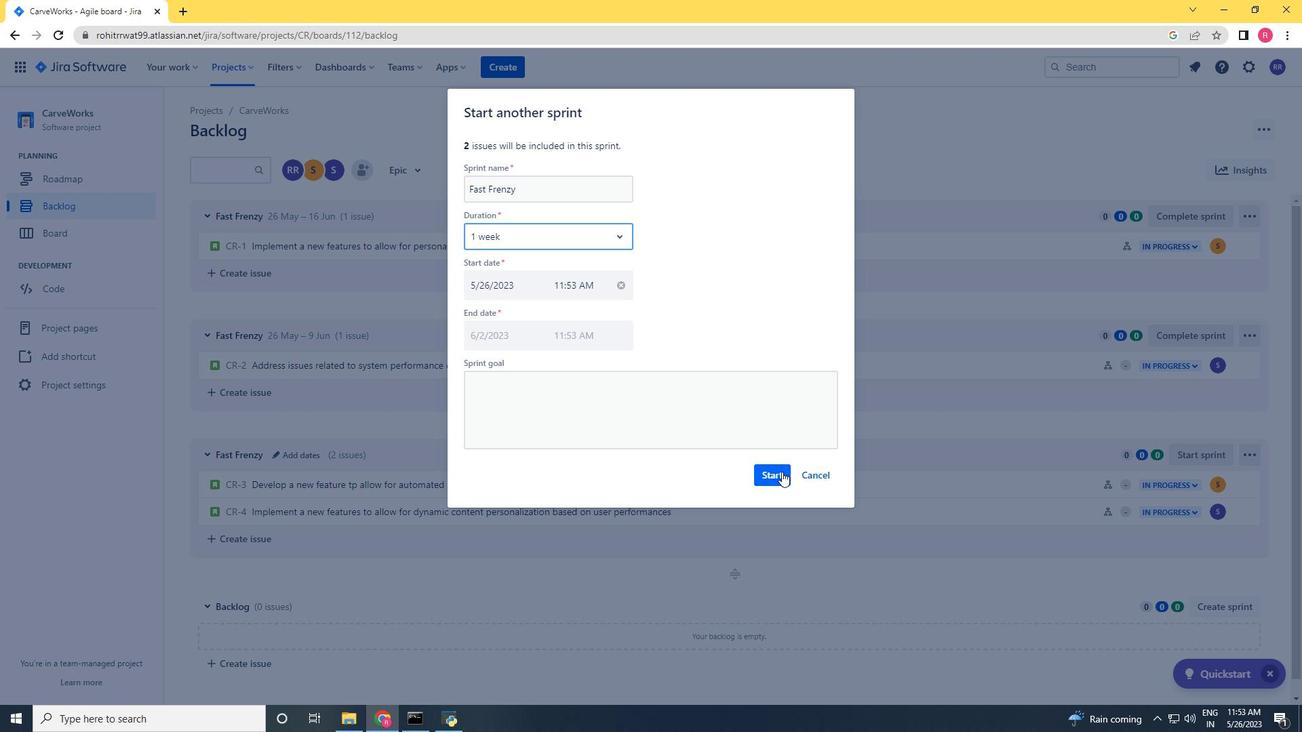 
Action: Mouse moved to (99, 200)
Screenshot: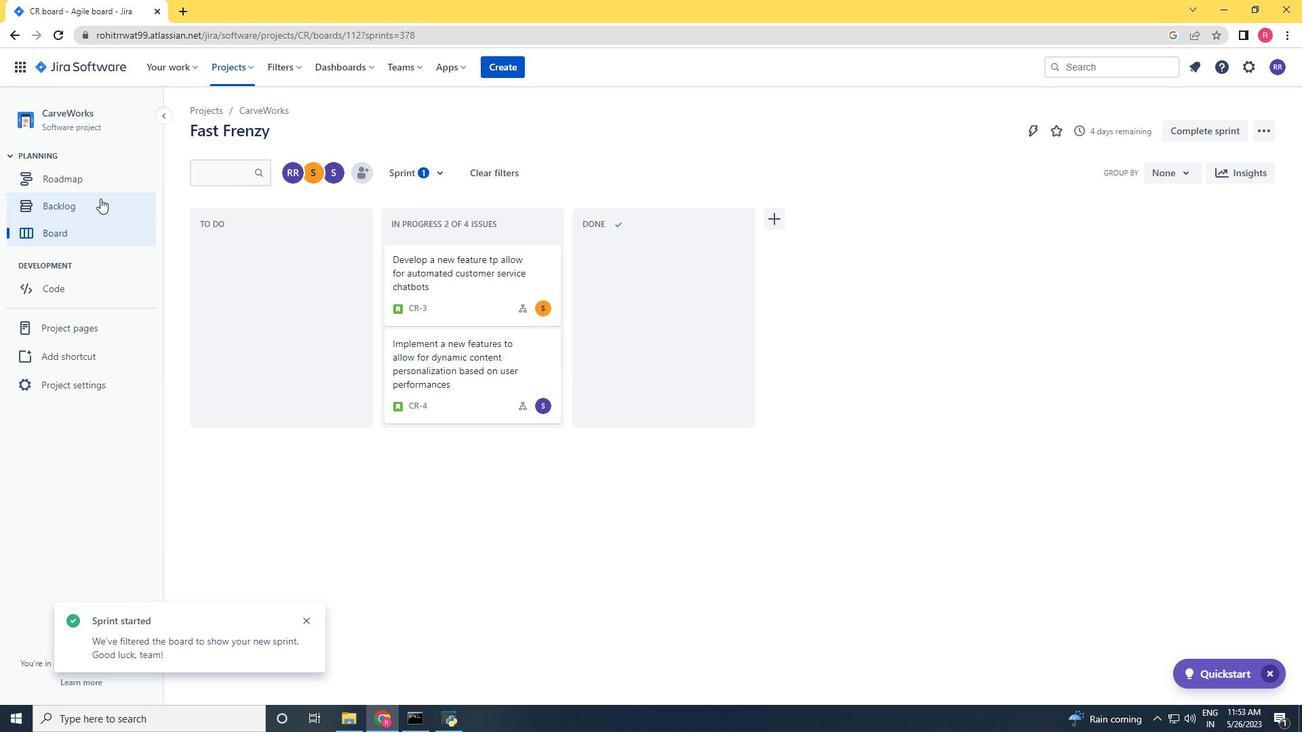 
Action: Mouse pressed left at (99, 200)
Screenshot: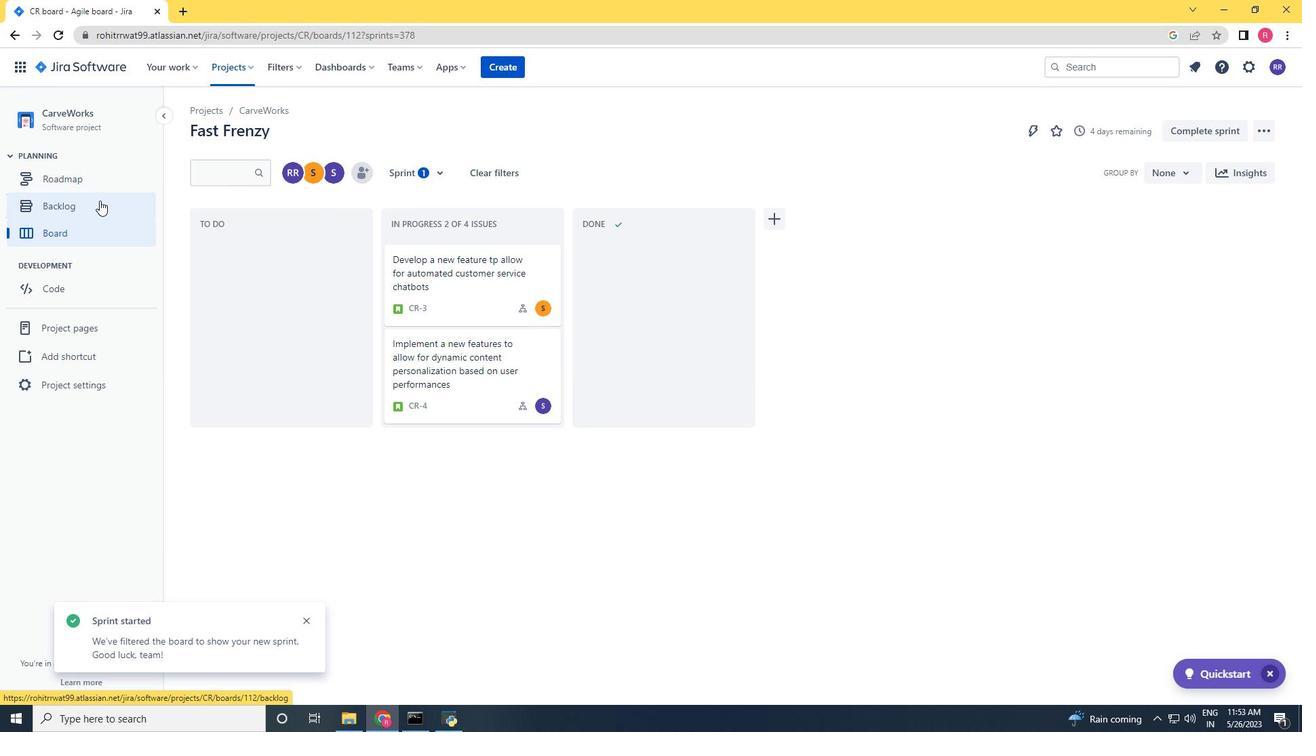 
Action: Mouse moved to (731, 311)
Screenshot: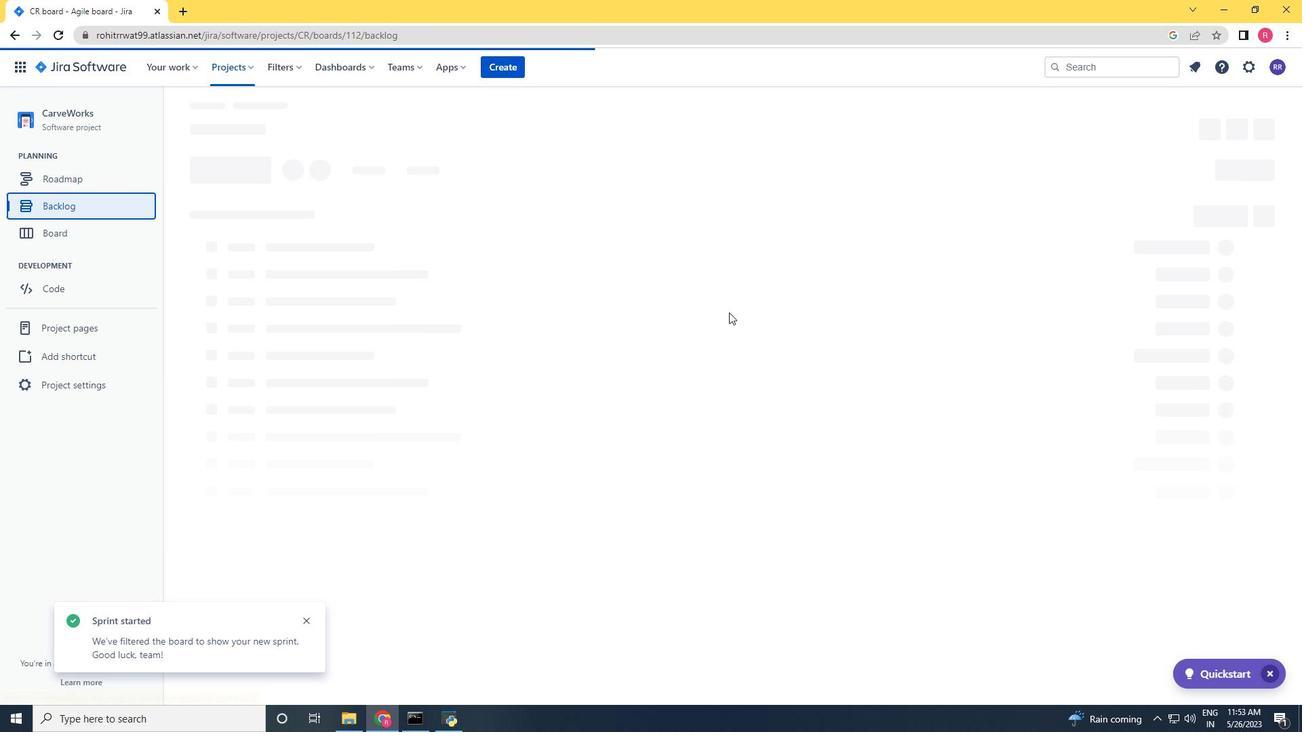 
Action: Mouse scrolled (731, 310) with delta (0, 0)
Screenshot: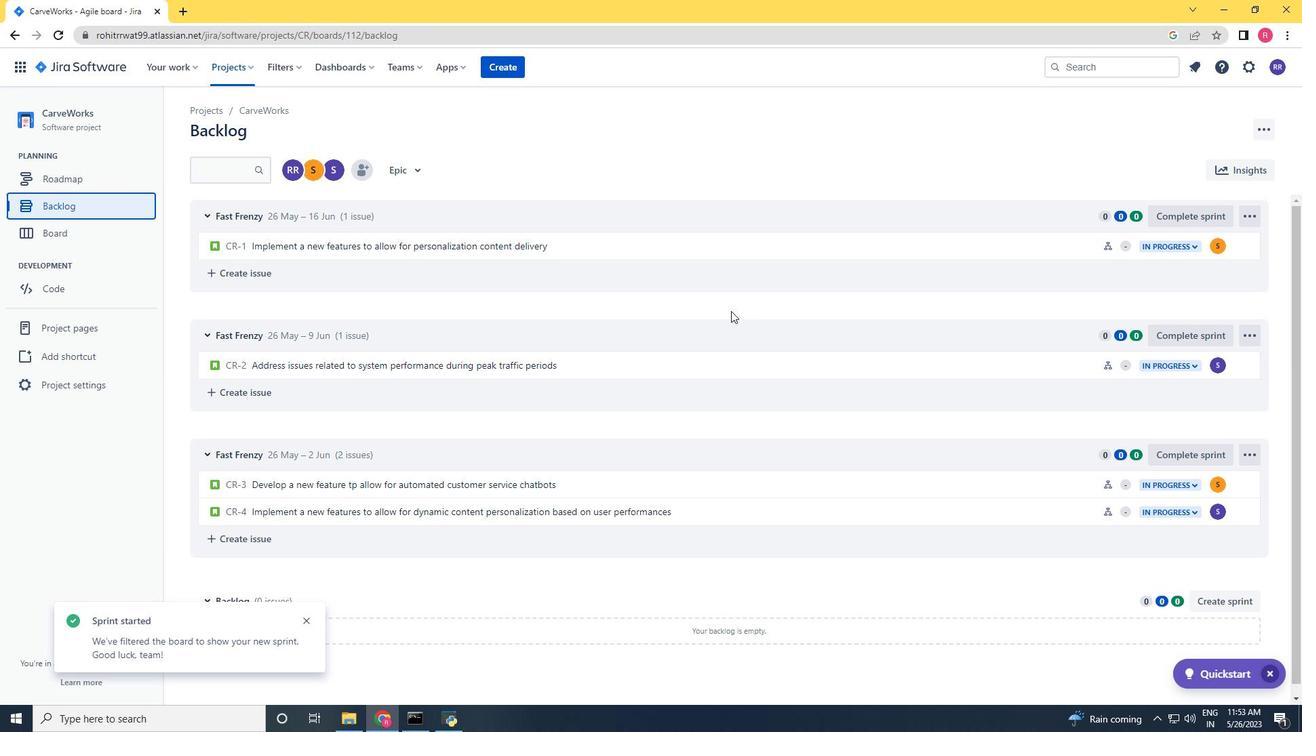 
Action: Mouse scrolled (731, 310) with delta (0, 0)
Screenshot: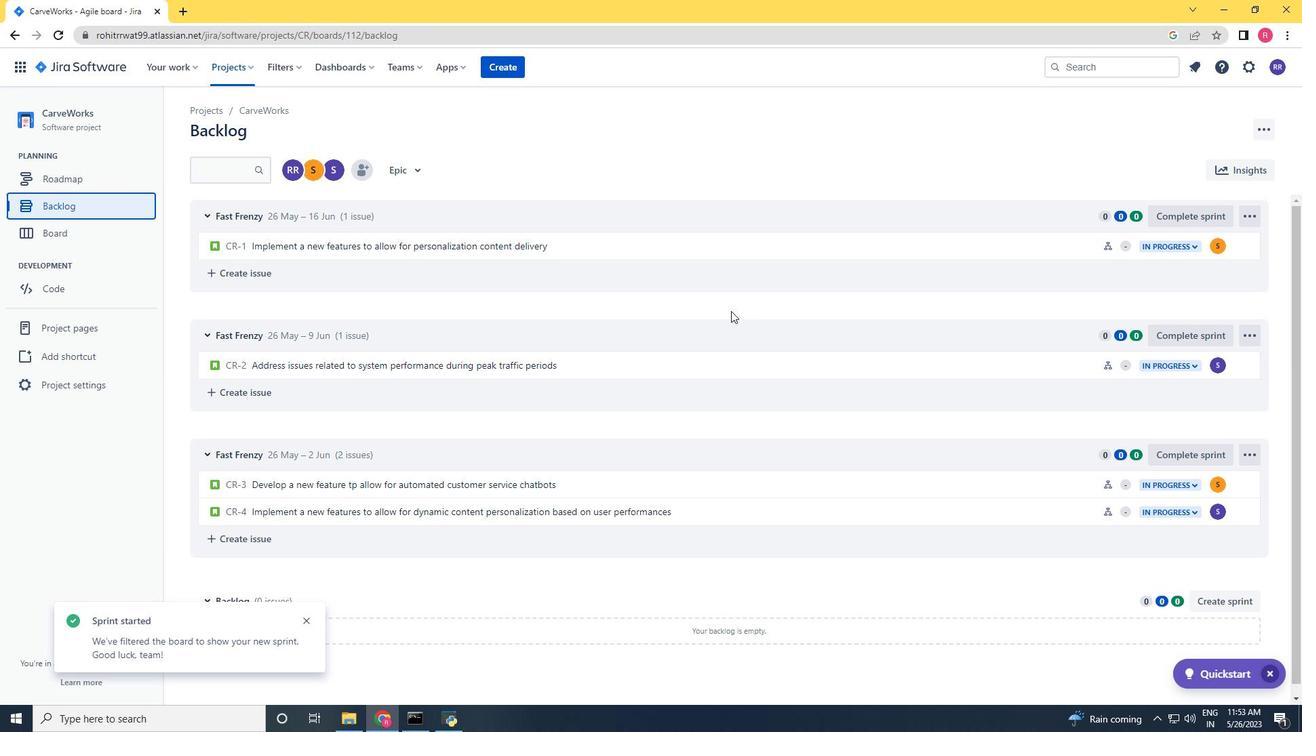 
Action: Mouse scrolled (731, 310) with delta (0, 0)
Screenshot: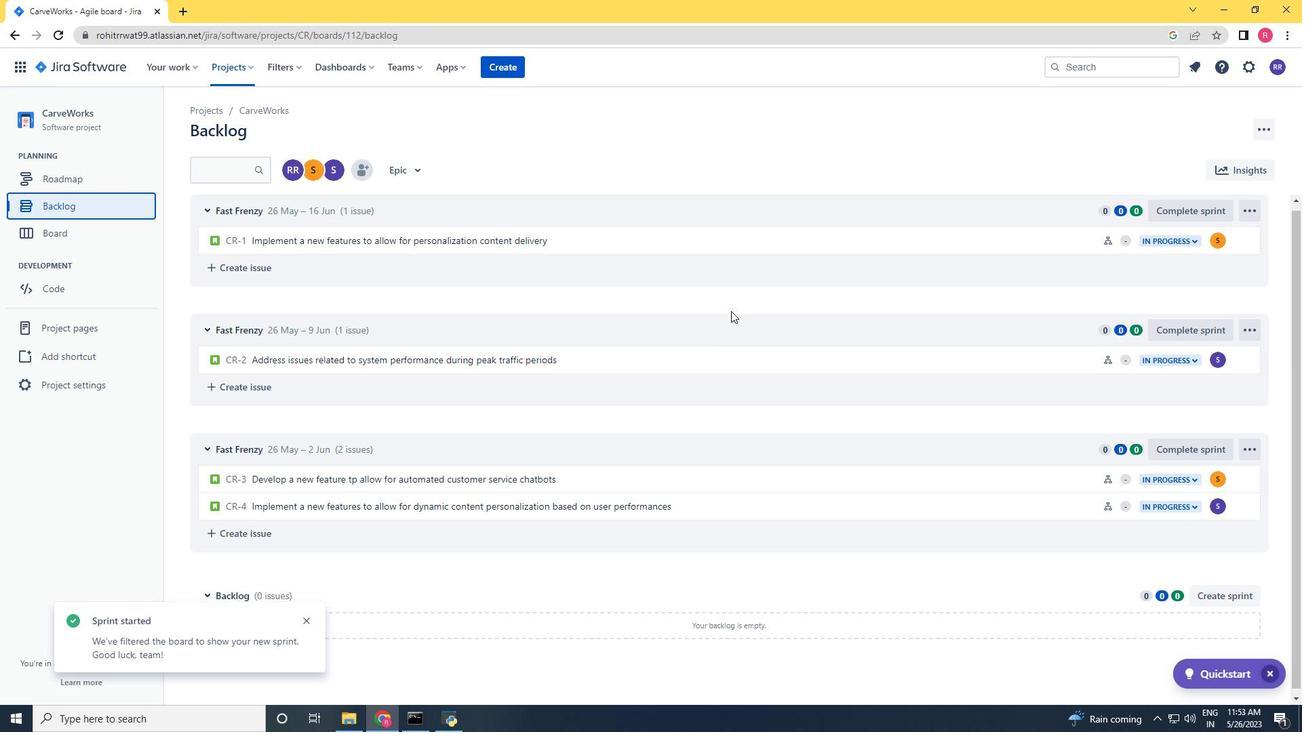 
Action: Mouse scrolled (731, 310) with delta (0, 0)
Screenshot: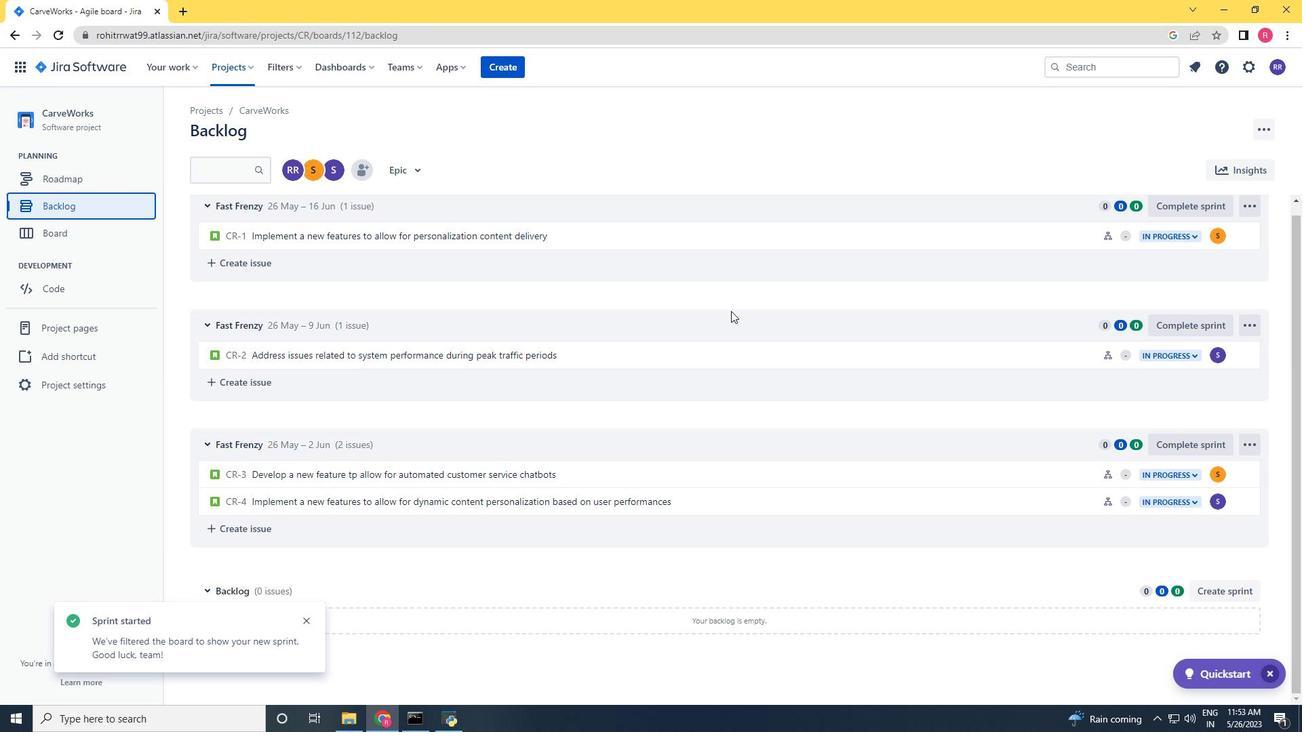 
Action: Mouse scrolled (731, 310) with delta (0, 0)
Screenshot: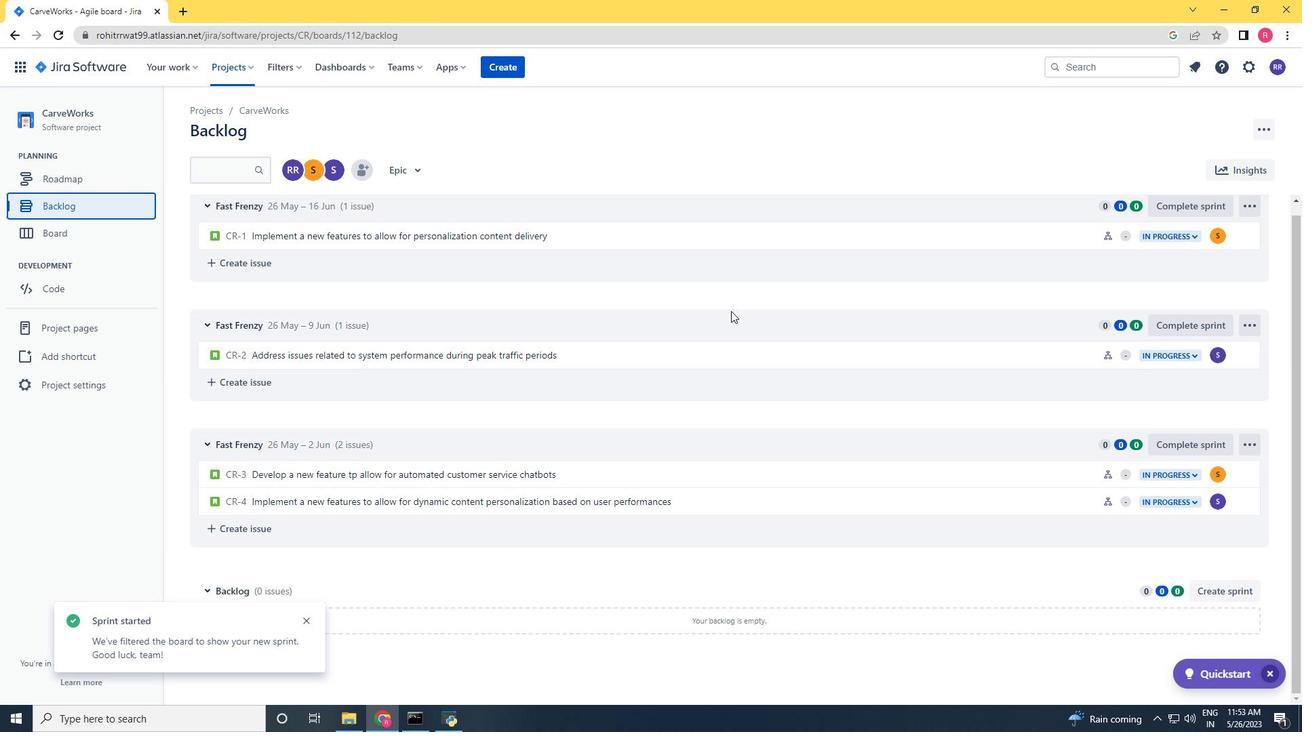 
Action: Mouse scrolled (731, 312) with delta (0, 0)
Screenshot: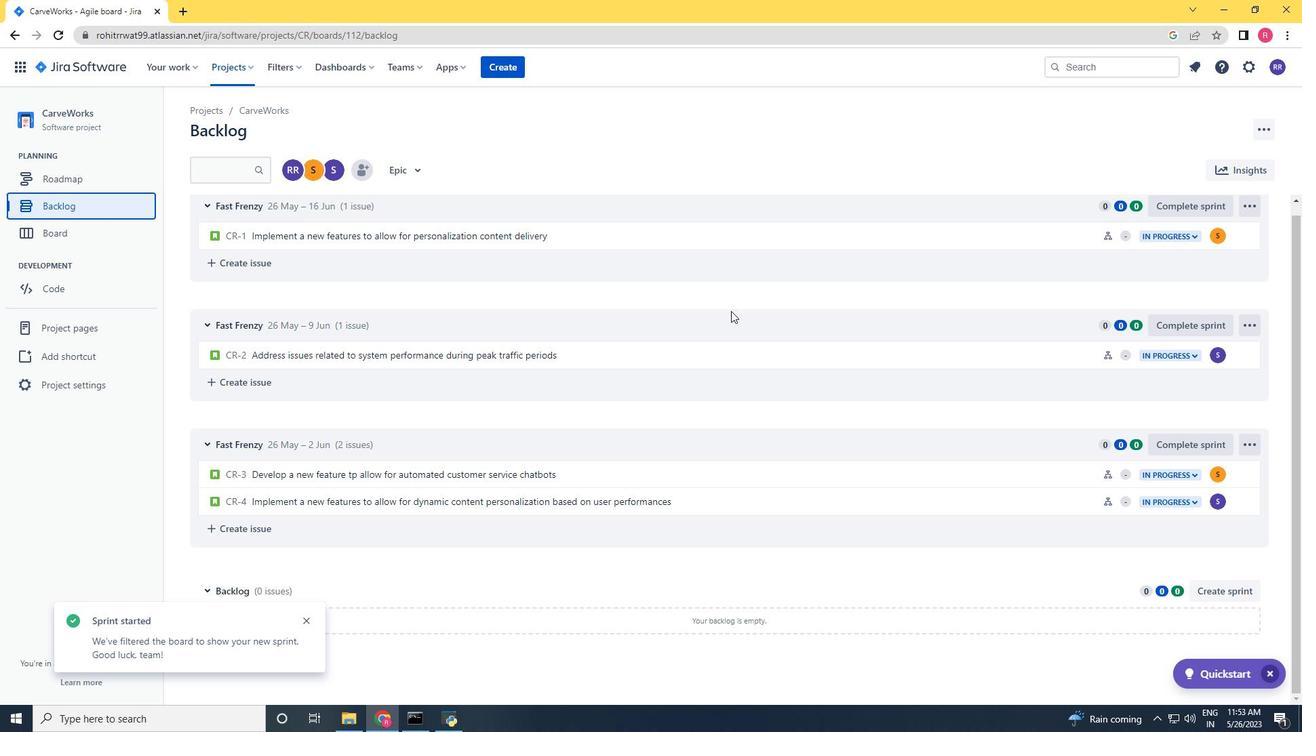 
Action: Mouse scrolled (731, 310) with delta (0, 0)
Screenshot: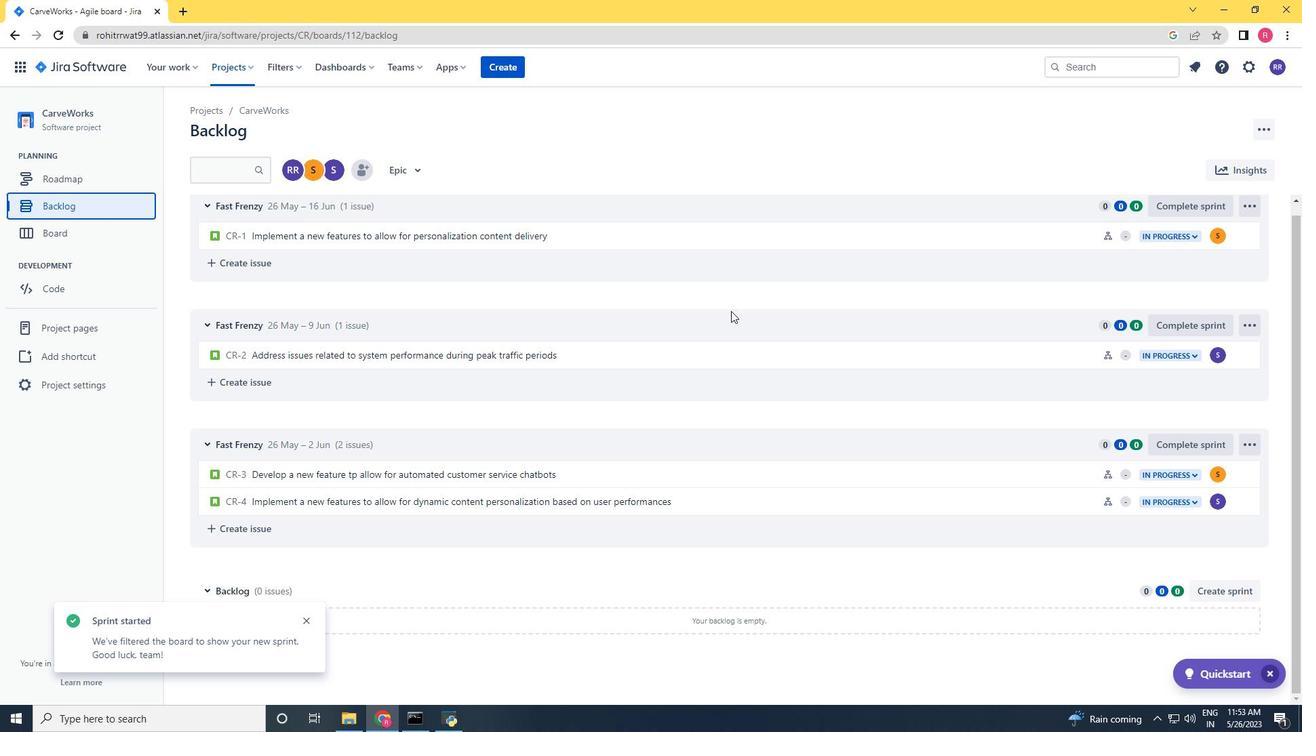 
Action: Mouse scrolled (731, 312) with delta (0, 0)
Screenshot: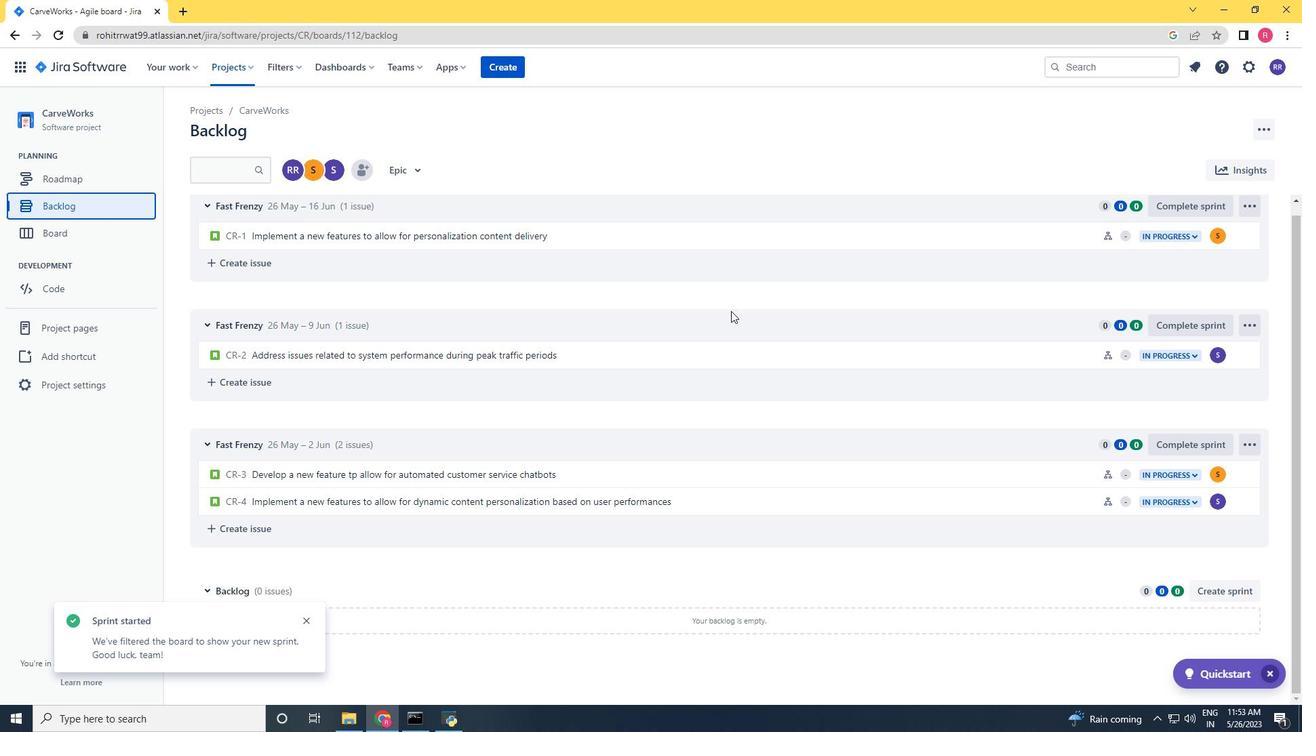 
Action: Mouse scrolled (731, 312) with delta (0, 0)
Screenshot: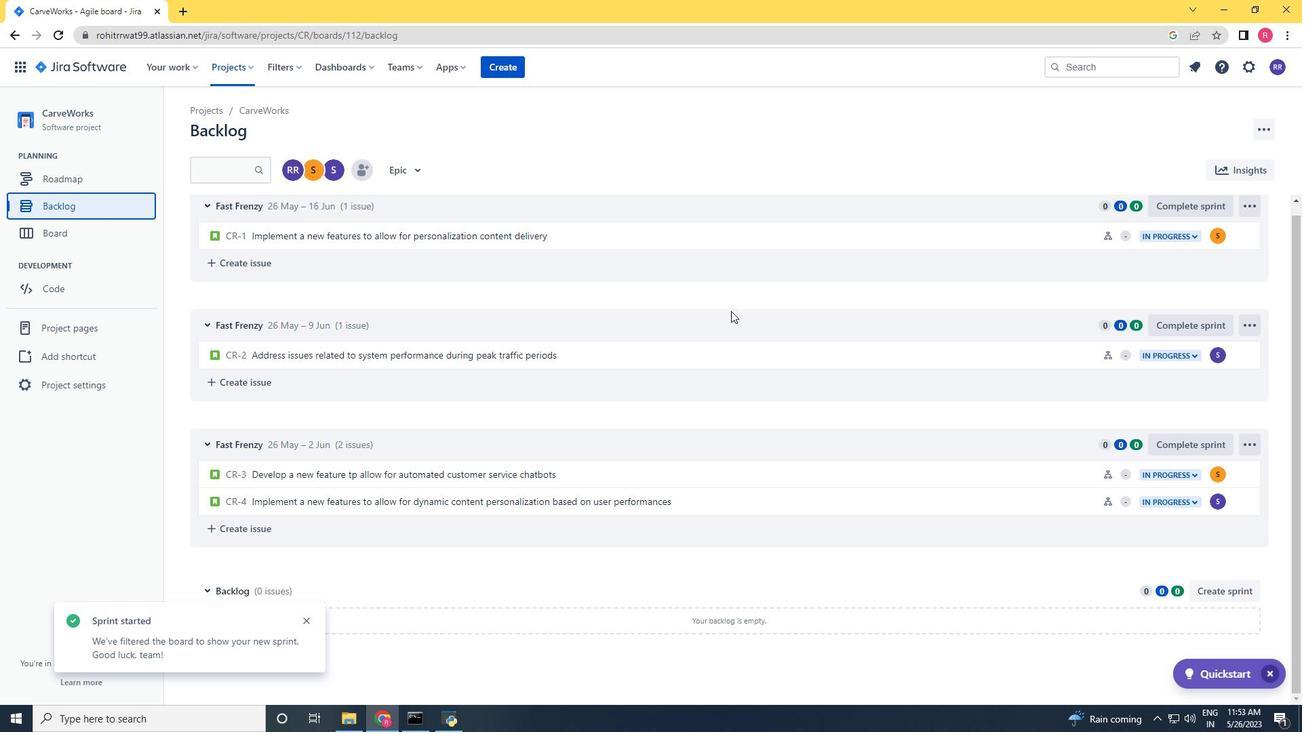 
Action: Mouse scrolled (731, 312) with delta (0, 0)
Screenshot: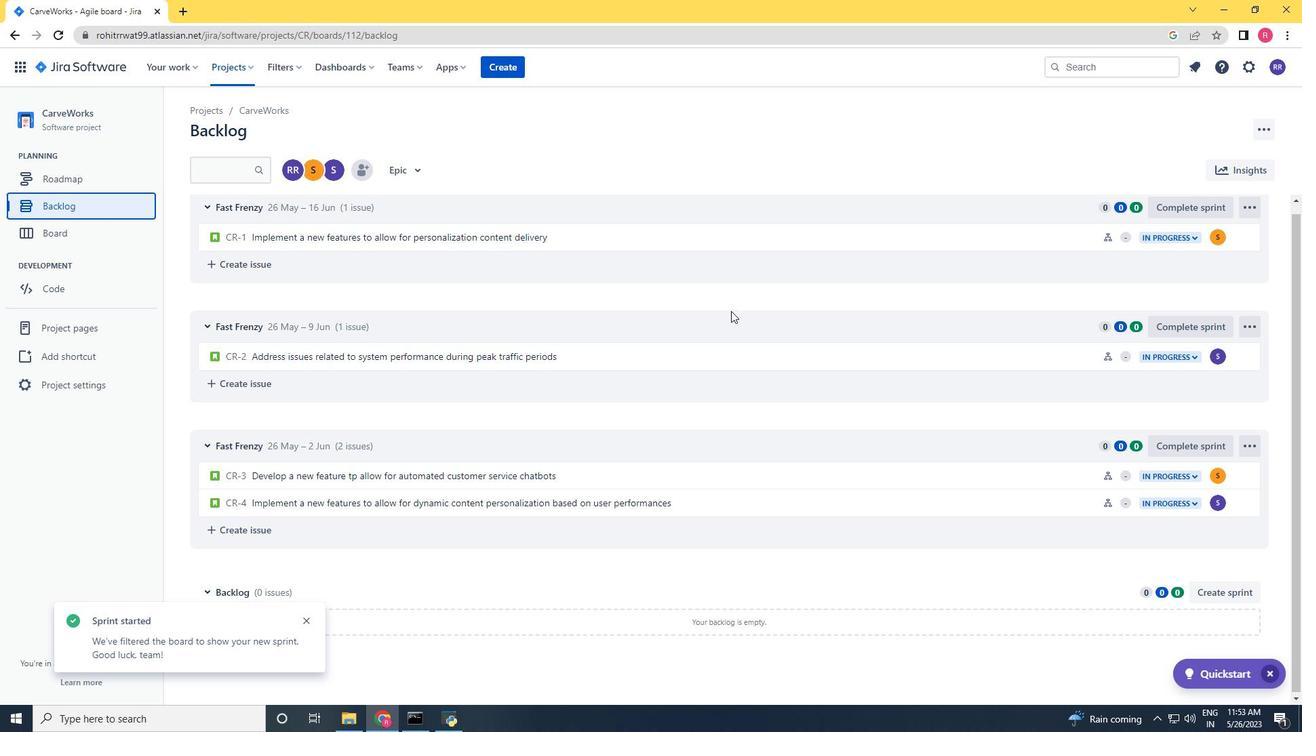 
Action: Mouse moved to (732, 311)
Screenshot: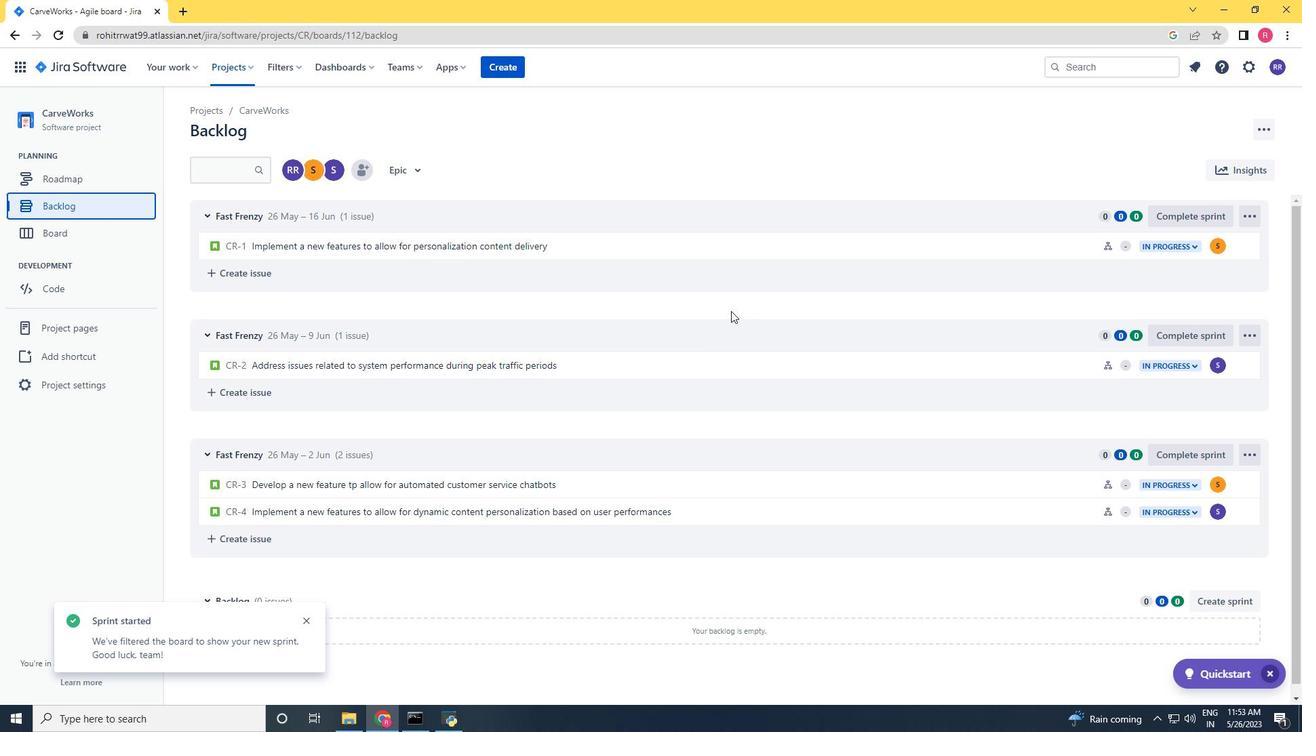 
